 Task: In the Contact  HallElena@nyu.edu, Create email and send with subject: 'Elevate Your Success: Introducing a Transformative Opportunity', and with mail content 'Hello,_x000D_
Welcome to a new era of excellence. Discover the tools and resources that will redefine your industry and set you on a path to greatness._x000D_
Thanks & Regards', attach the document: Contract.pdf and insert image: visitingcard.jpg. Below Thanks & Regards, write snapchat and insert the URL: 'www.snapchat.com'. Mark checkbox to create task to follow up : In 2 business days . Logged in from softage.10@softage.net
Action: Mouse moved to (83, 50)
Screenshot: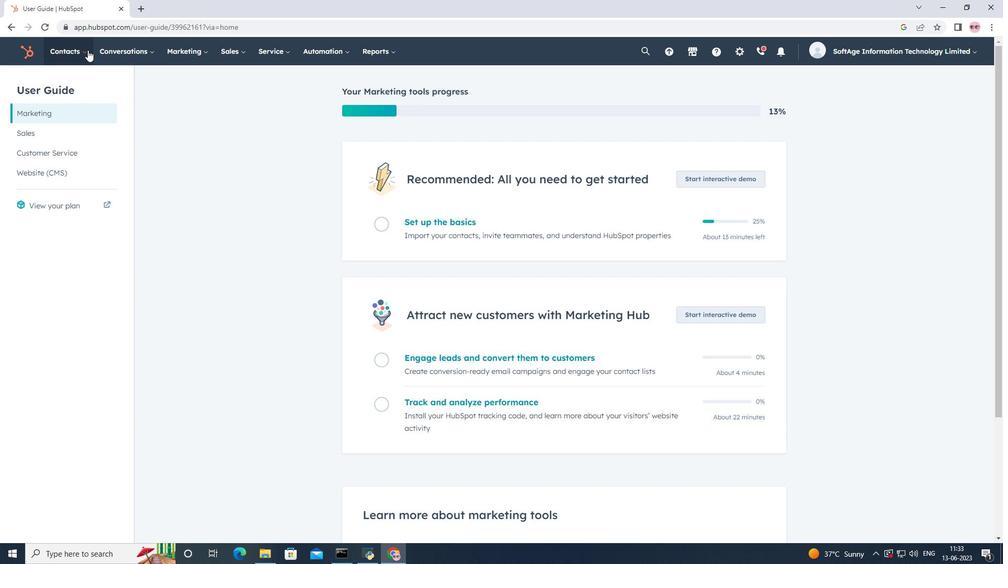 
Action: Mouse pressed left at (83, 50)
Screenshot: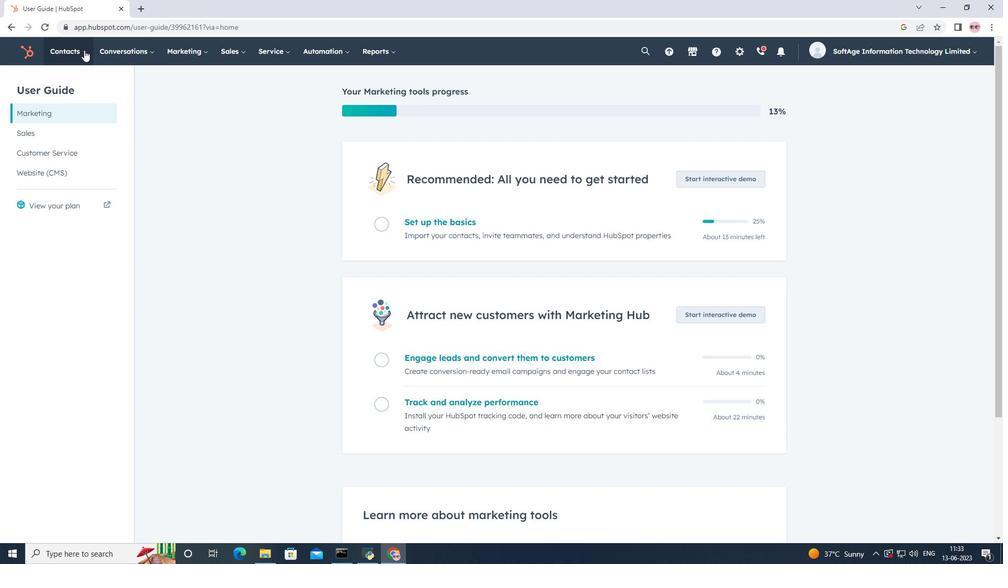 
Action: Mouse moved to (89, 71)
Screenshot: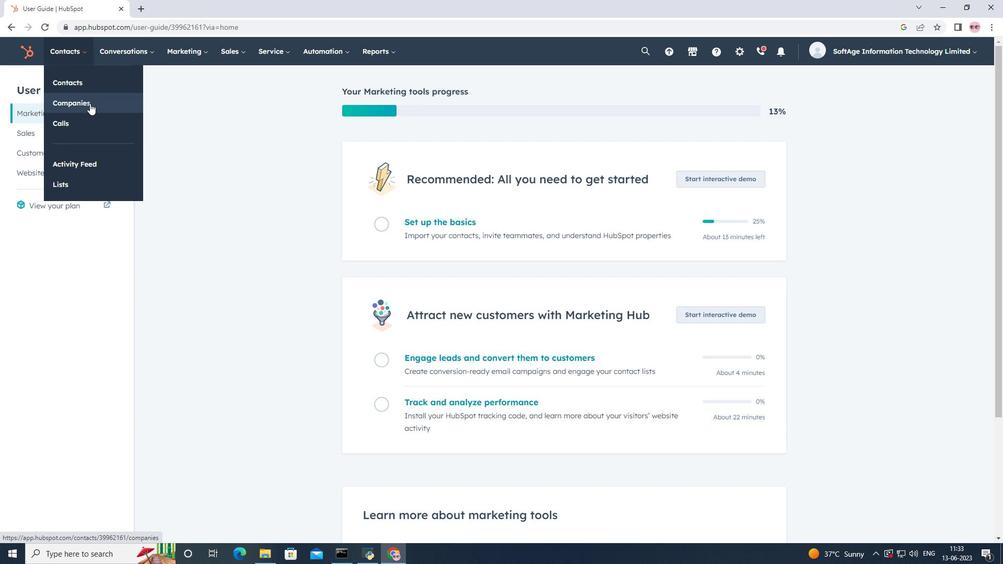 
Action: Mouse pressed left at (89, 71)
Screenshot: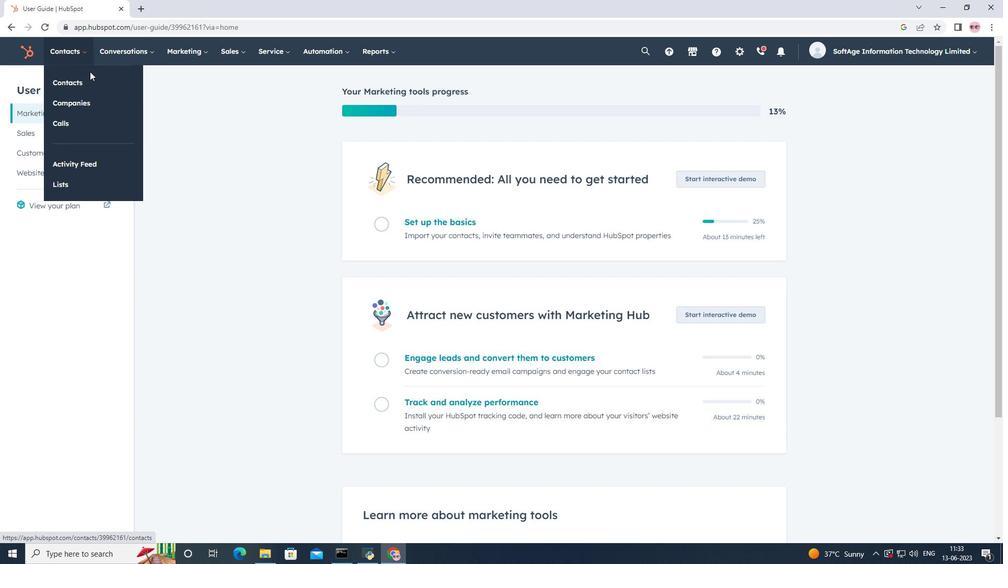 
Action: Mouse moved to (91, 79)
Screenshot: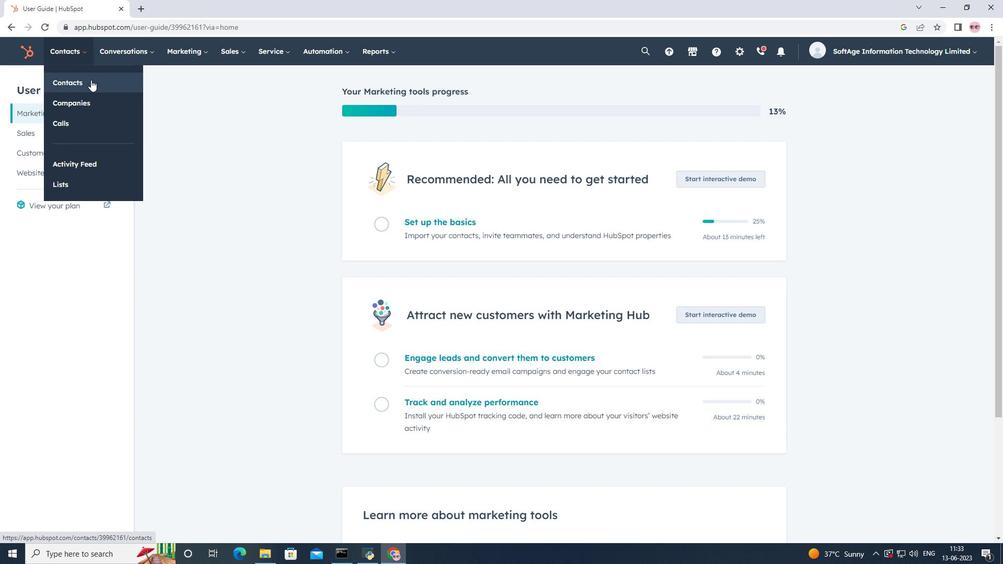 
Action: Mouse pressed left at (91, 79)
Screenshot: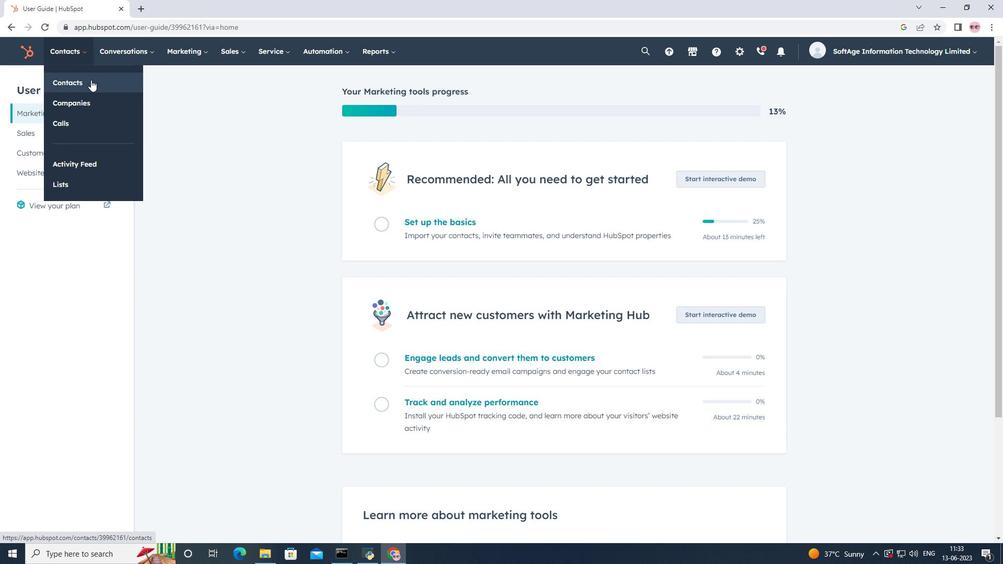 
Action: Mouse moved to (82, 173)
Screenshot: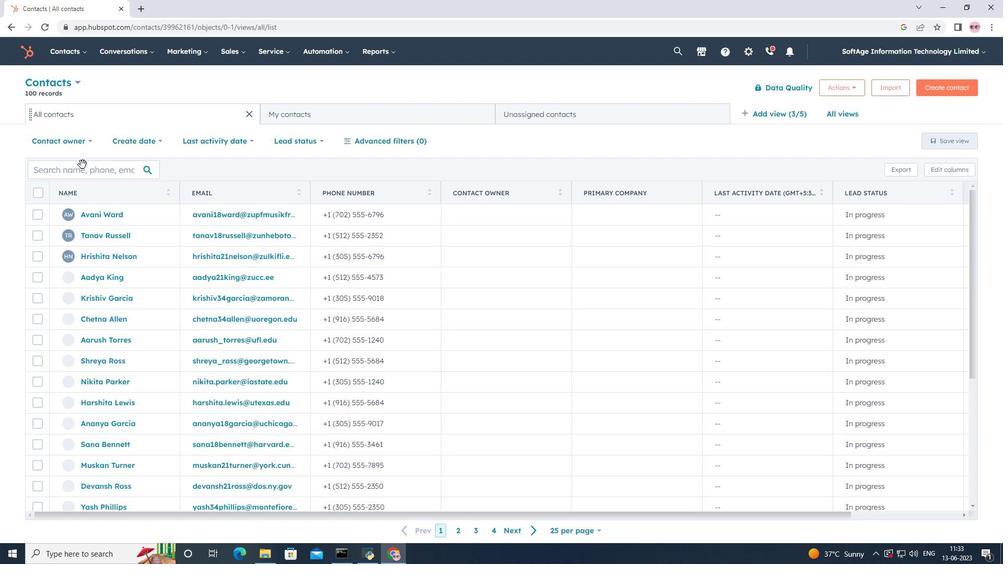 
Action: Mouse pressed left at (82, 173)
Screenshot: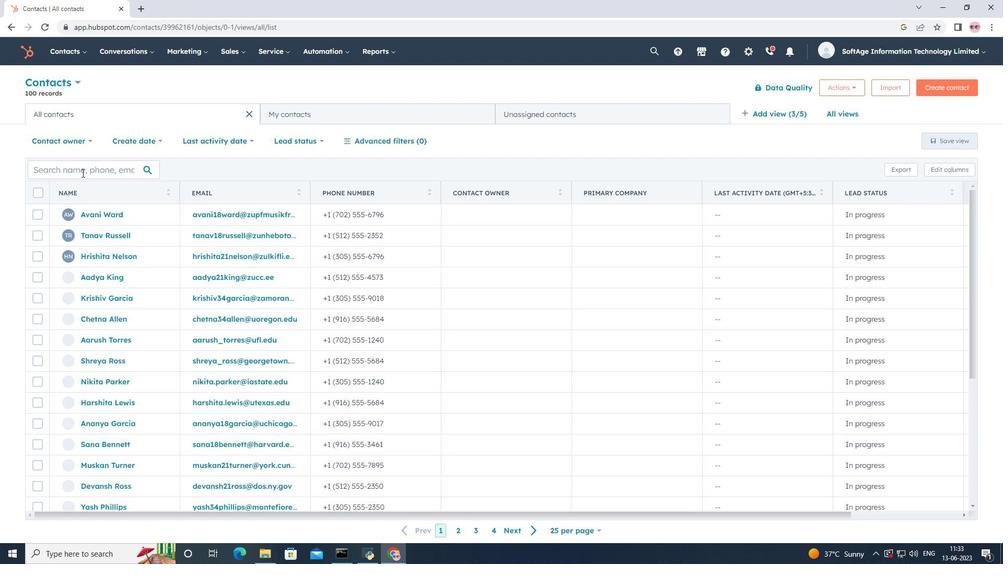 
Action: Key pressed <Key.shift>Hall<Key.shift>Elena<Key.shift>@nyu.edu
Screenshot: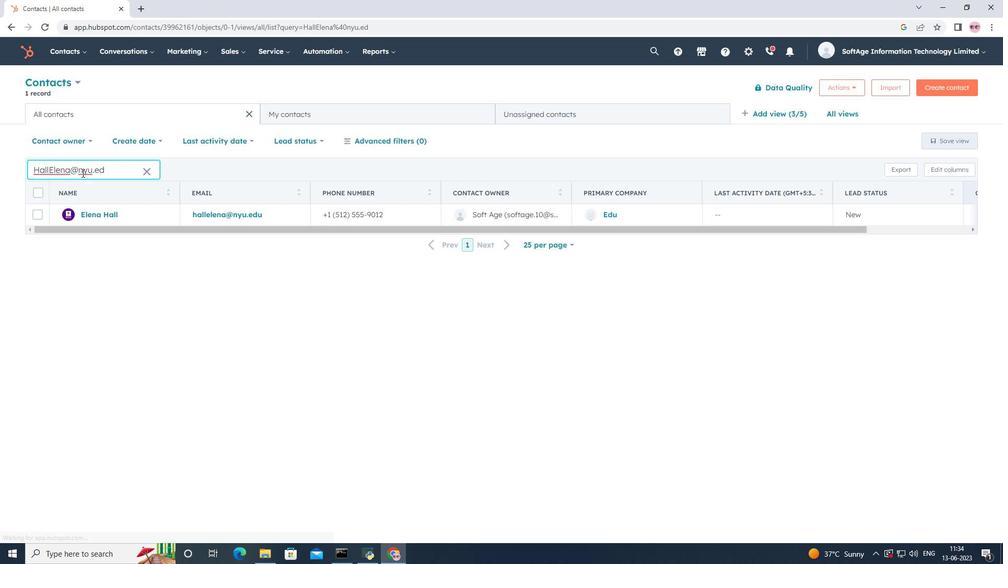 
Action: Mouse moved to (94, 216)
Screenshot: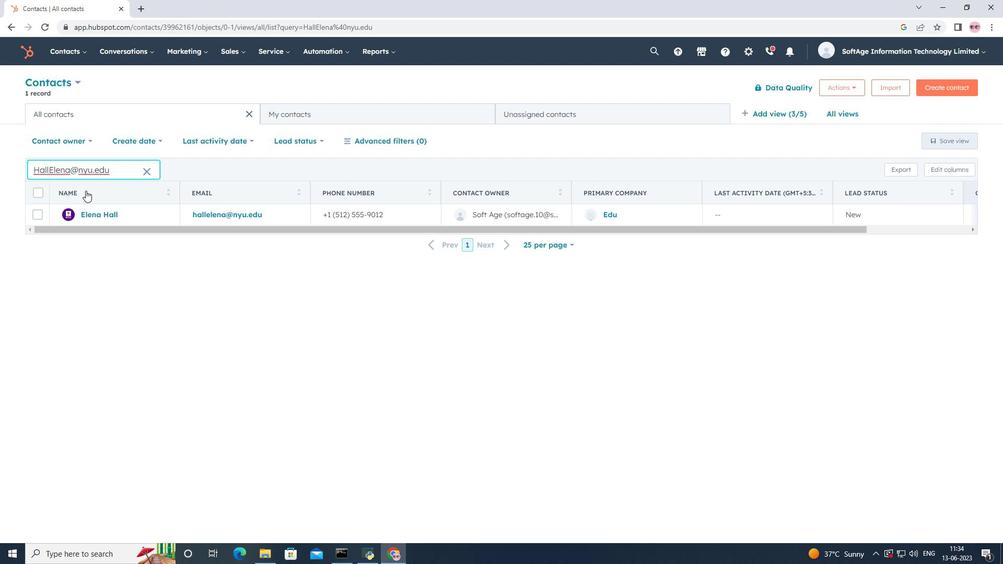 
Action: Mouse pressed left at (94, 216)
Screenshot: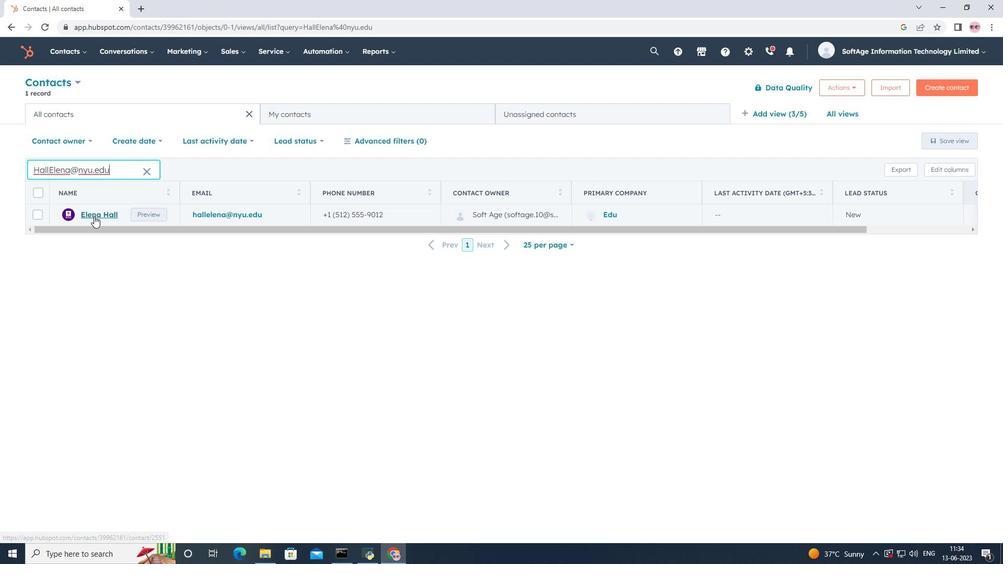
Action: Mouse moved to (316, 236)
Screenshot: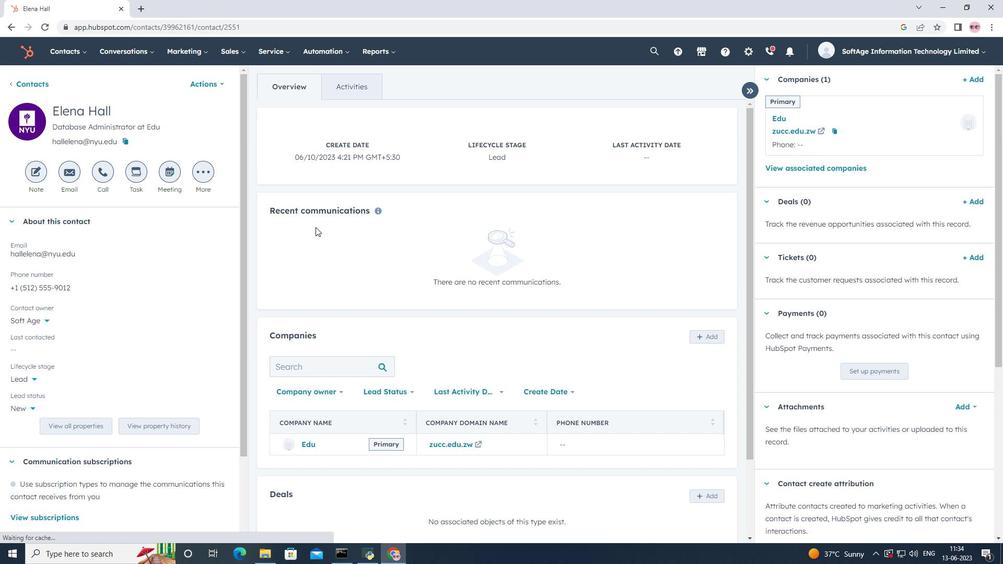 
Action: Mouse scrolled (316, 235) with delta (0, 0)
Screenshot: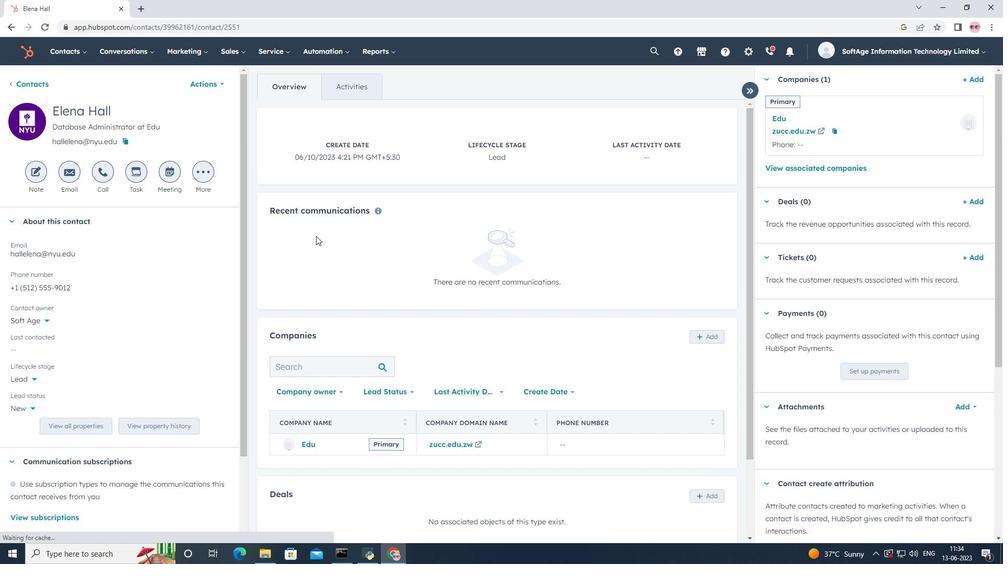 
Action: Mouse scrolled (316, 235) with delta (0, 0)
Screenshot: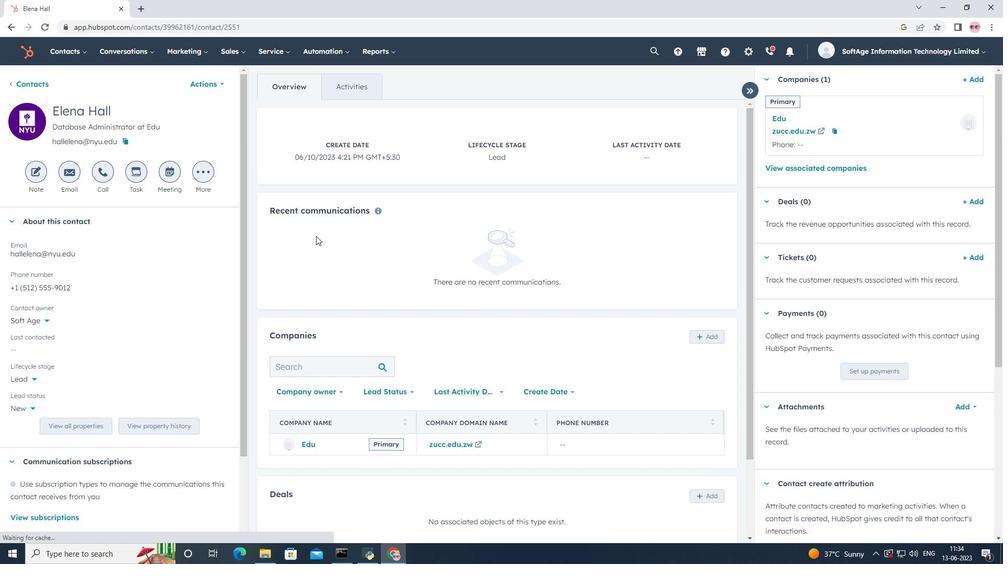 
Action: Mouse scrolled (316, 235) with delta (0, 0)
Screenshot: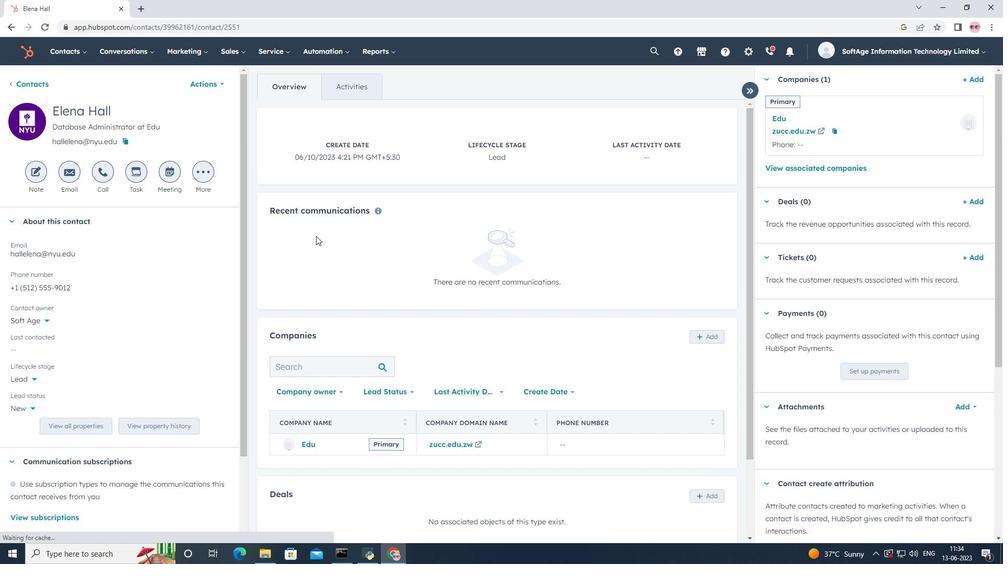 
Action: Mouse moved to (71, 172)
Screenshot: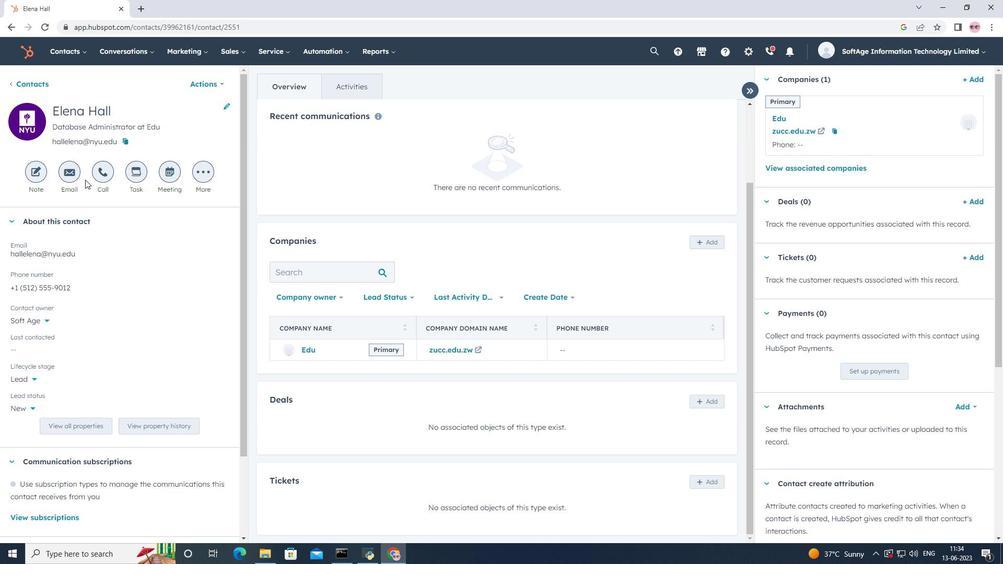 
Action: Mouse pressed left at (71, 172)
Screenshot: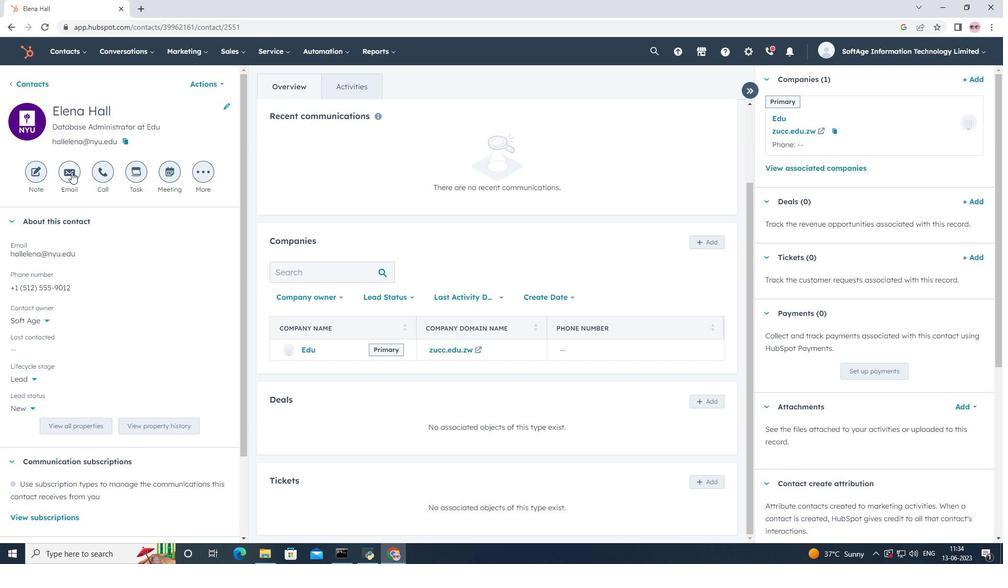 
Action: Mouse moved to (631, 353)
Screenshot: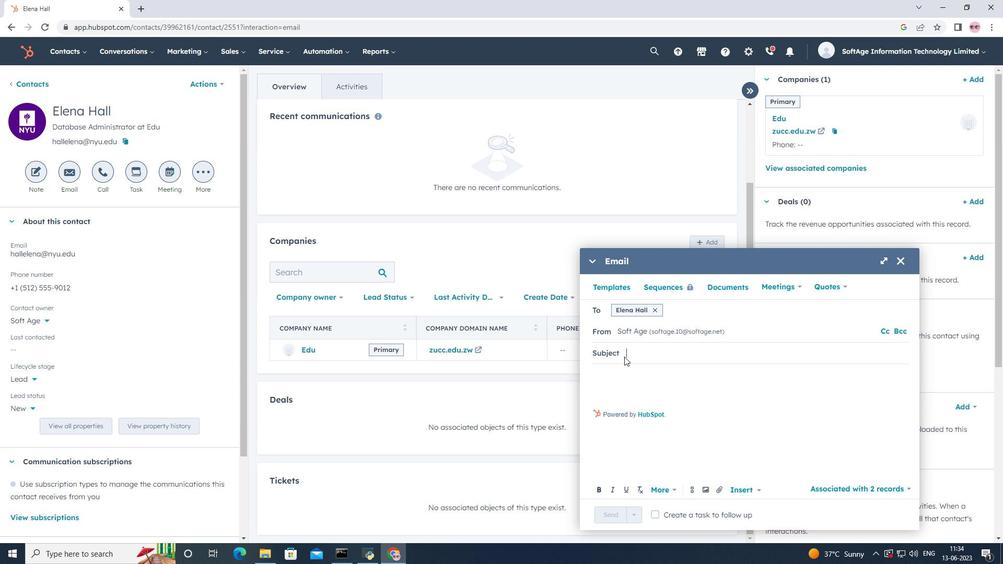 
Action: Mouse pressed left at (631, 353)
Screenshot: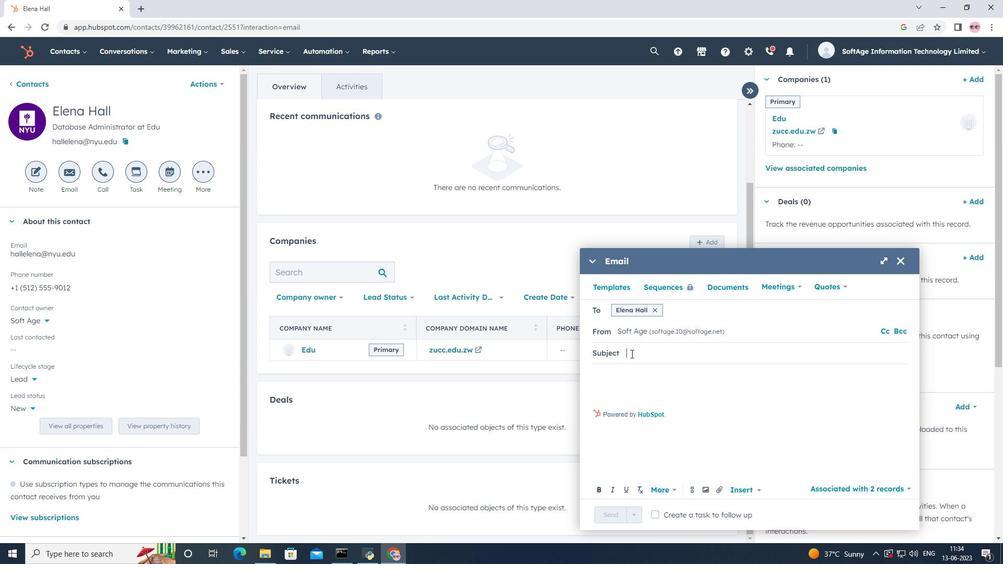 
Action: Mouse moved to (631, 353)
Screenshot: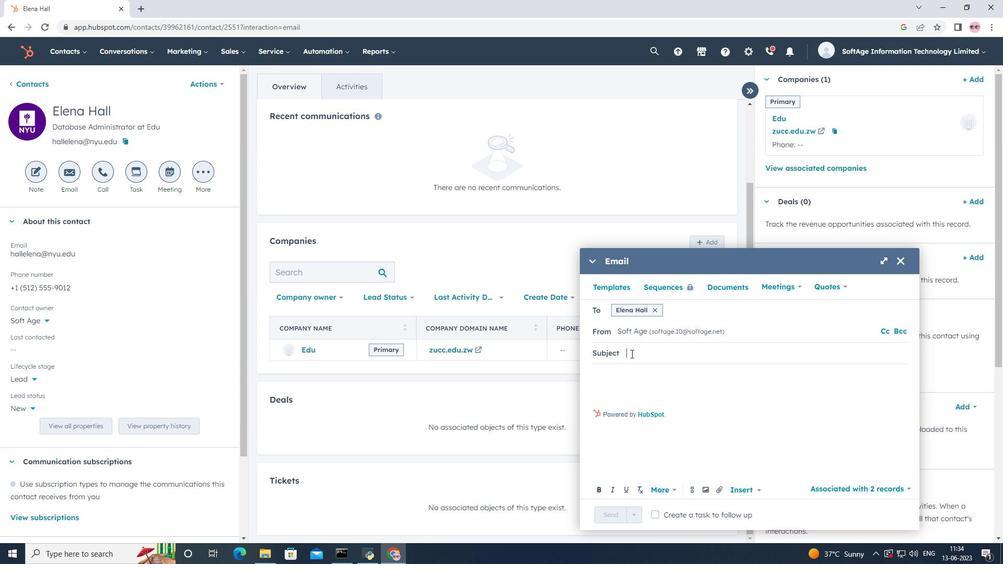 
Action: Key pressed <Key.shift><Key.shift><Key.shift><Key.shift><Key.shift><Key.shift><Key.shift><Key.shift><Key.shift><Key.shift><Key.shift><Key.shift><Key.shift><Key.shift><Key.shift><Key.shift><Key.shift><Key.shift><Key.shift><Key.shift><Key.shift><Key.shift><Key.shift>So<Key.backspace><Key.backspace><Key.shift><Key.shift><Key.shift><Key.shift><Key.shift><Key.shift>Elevate<Key.space><Key.shift>Your<Key.space><Key.shift>Success<Key.space><Key.backspace><Key.shift>:<Key.space><Key.shift>Introducing<Key.space>a<Key.space><Key.shift>Transformative<Key.space><Key.shift>Opportunity
Screenshot: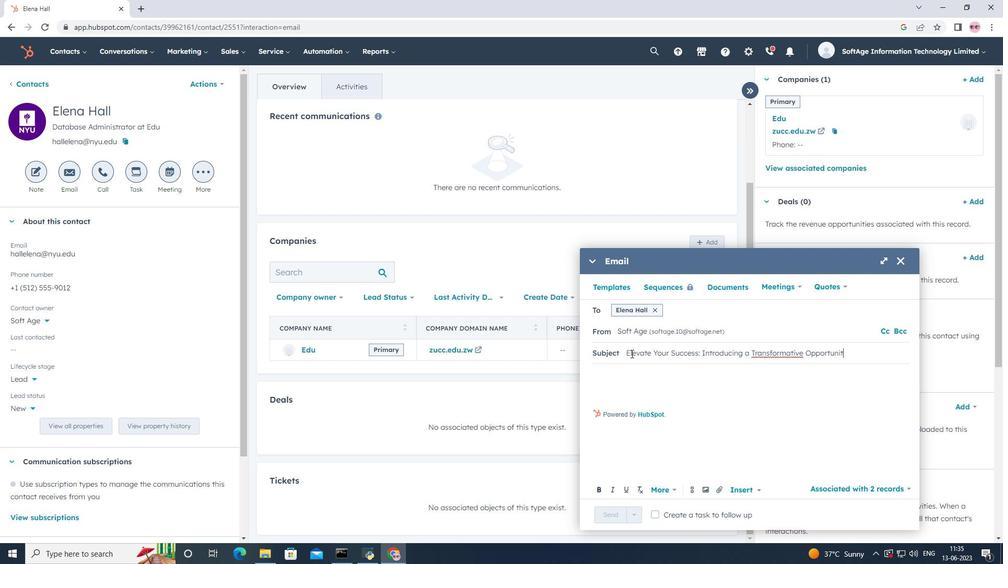 
Action: Mouse moved to (598, 371)
Screenshot: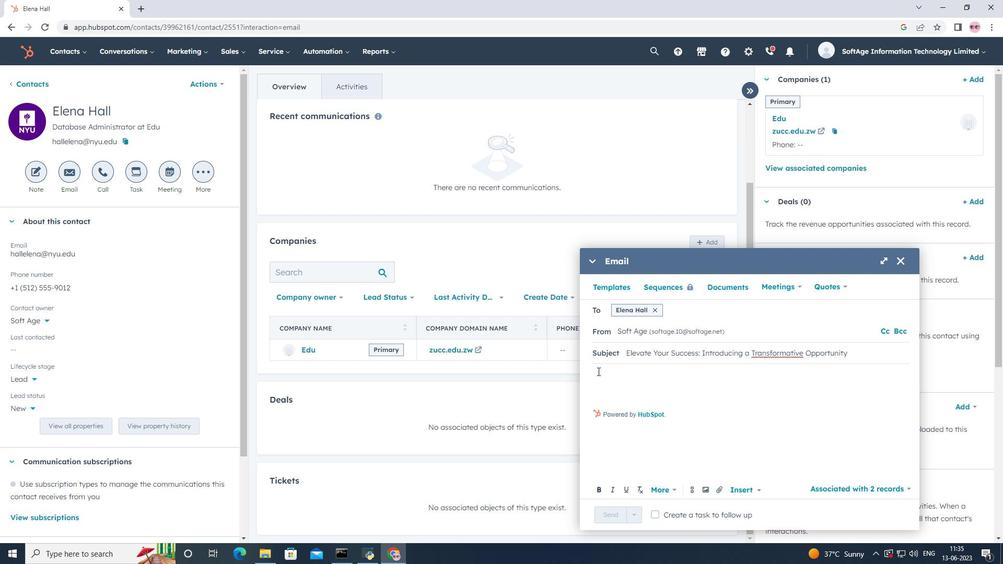 
Action: Mouse pressed left at (598, 371)
Screenshot: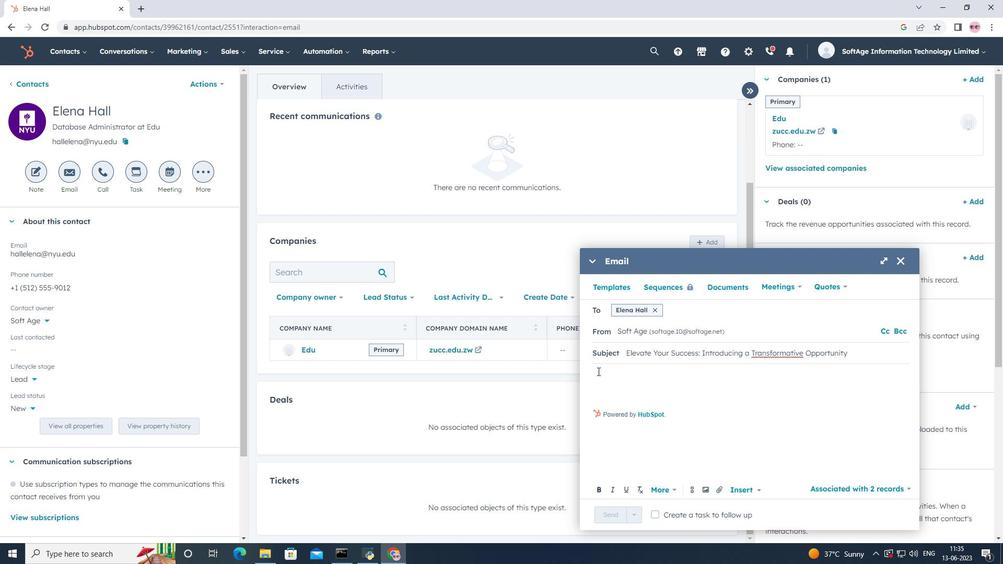 
Action: Key pressed <Key.shift><Key.shift><Key.shift><Key.shift><Key.shift><Key.shift><Key.shift><Key.shift><Key.shift><Key.shift><Key.shift><Key.shift>Hello<Key.space><Key.shift><Key.shift><Key.shift><Key.shift><Key.shift><Key.shift><Key.shift>Wel<Key.backspace><Key.backspace><Key.backspace><Key.enter><Key.shift><Key.shift><Key.shift>Well<Key.backspace>come<Key.space>to<Key.space>a<Key.space>new<Key.space>era<Key.space>of<Key.space>excellence<Key.space><Key.backspace>.<Key.space><Key.shift>Discover<Key.space>the<Key.space>tools<Key.space>and<Key.space>resources<Key.space>that<Key.space>will<Key.space>redefine<Key.space>your<Key.space>industry<Key.space>and<Key.space>set<Key.space>you<Key.space>on<Key.space>a<Key.space>path<Key.space>to<Key.space>greatness.<Key.enter><Key.shift>Thanks<Key.space><Key.shift><Key.shift><Key.shift><Key.shift><Key.shift><Key.shift><Key.shift>&<Key.space><Key.shift><Key.shift><Key.shift><Key.shift><Key.shift><Key.shift>Regards
Screenshot: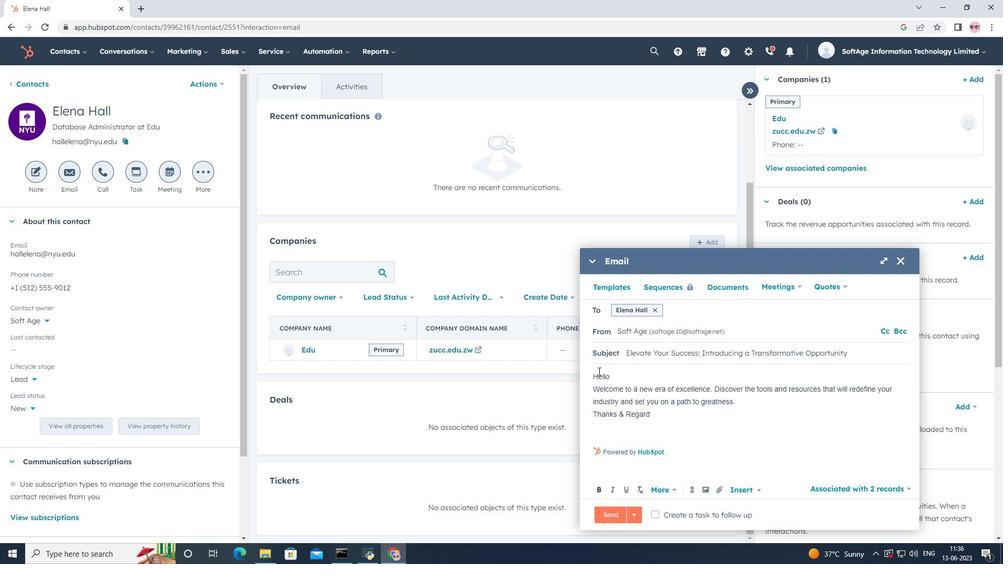 
Action: Mouse moved to (718, 493)
Screenshot: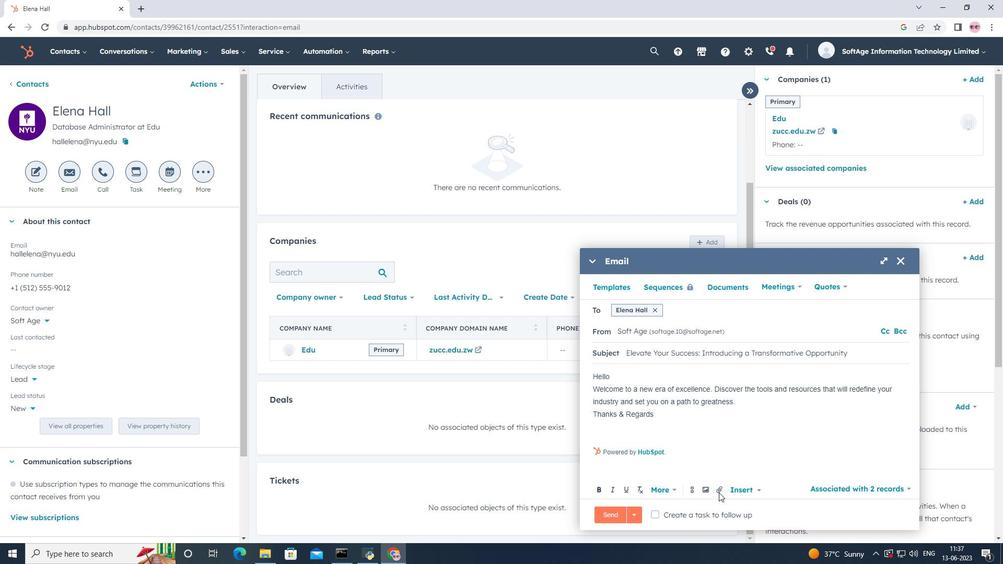 
Action: Mouse pressed left at (718, 493)
Screenshot: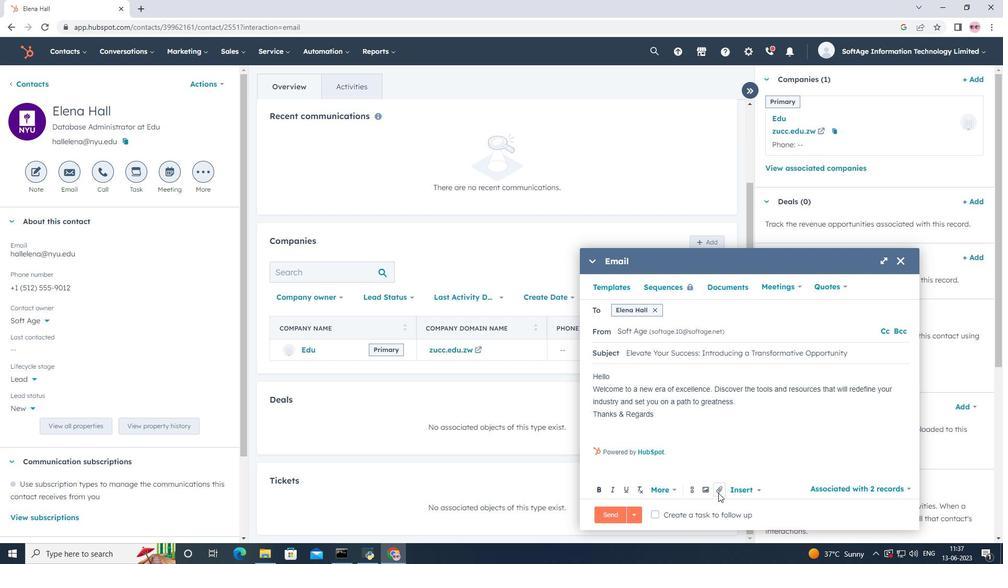
Action: Mouse moved to (729, 461)
Screenshot: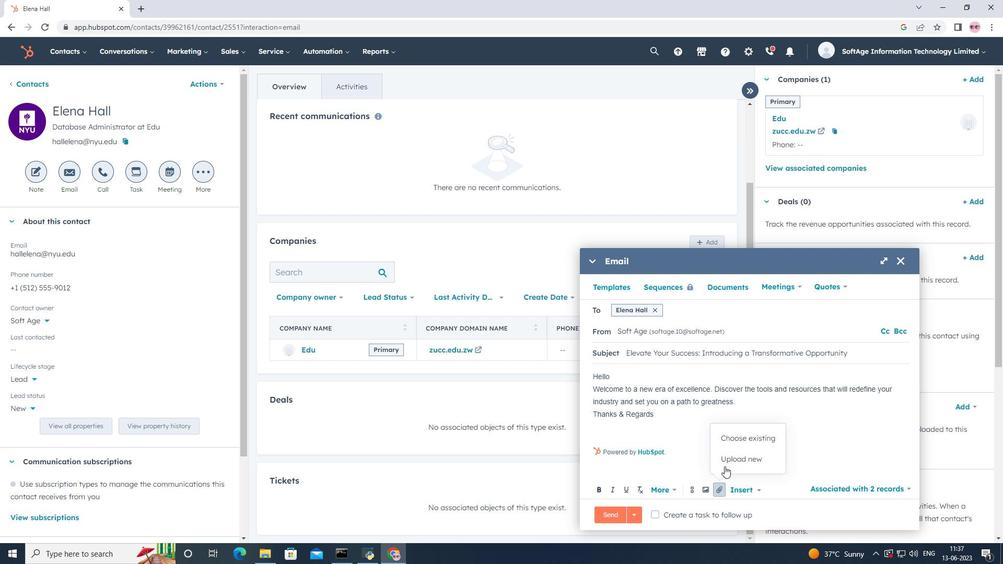 
Action: Mouse pressed left at (729, 461)
Screenshot: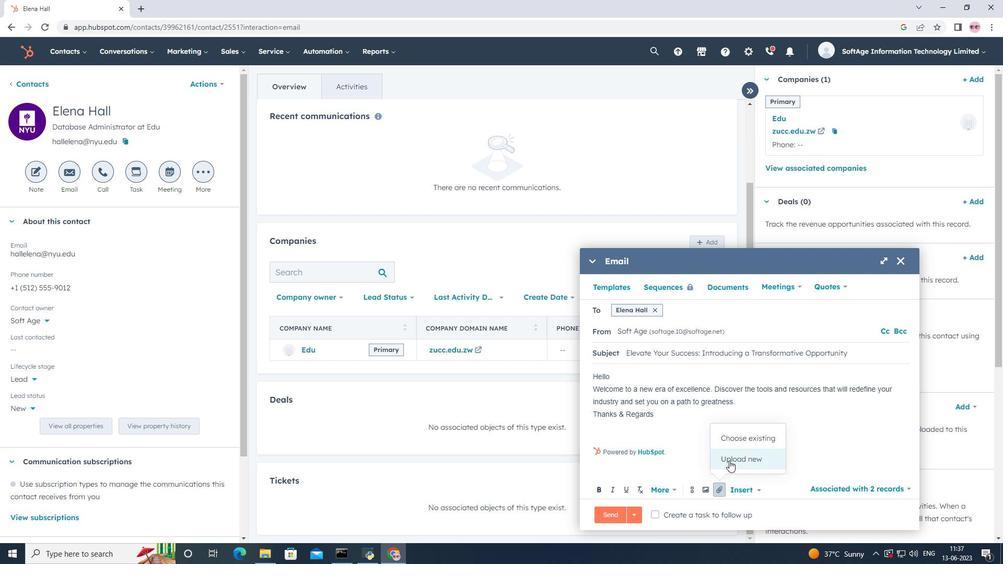 
Action: Mouse moved to (39, 128)
Screenshot: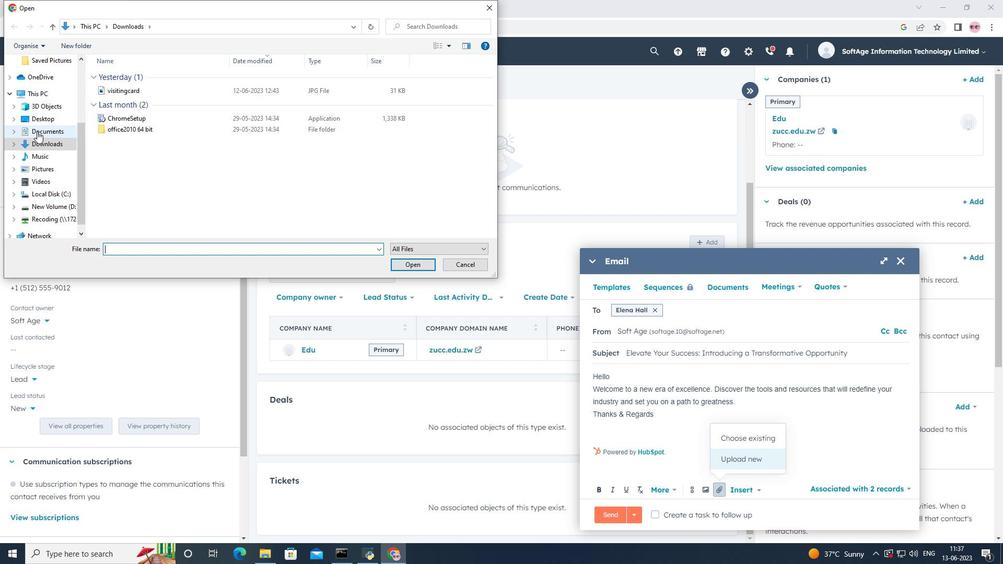 
Action: Mouse pressed left at (39, 128)
Screenshot: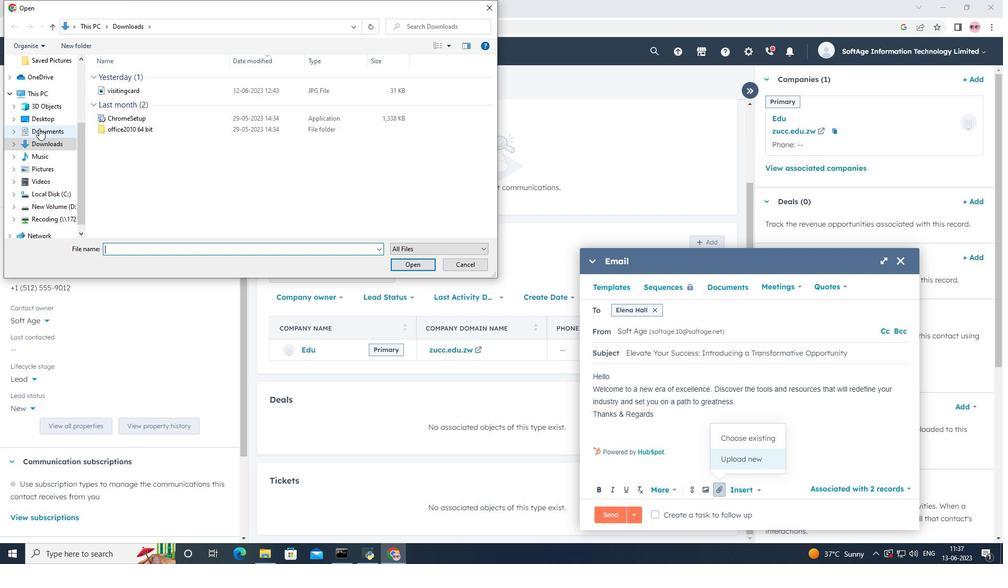
Action: Mouse moved to (136, 98)
Screenshot: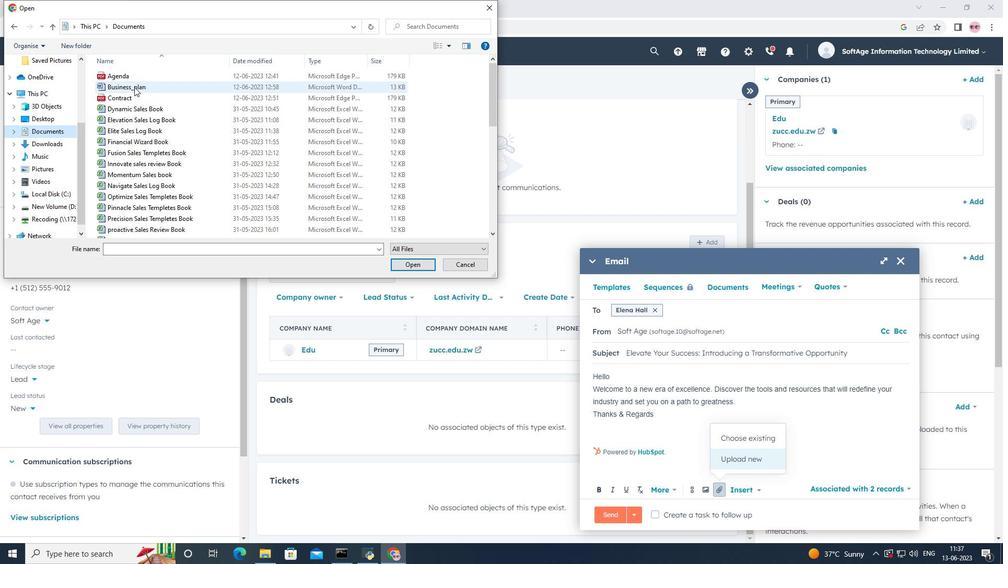
Action: Mouse scrolled (136, 97) with delta (0, 0)
Screenshot: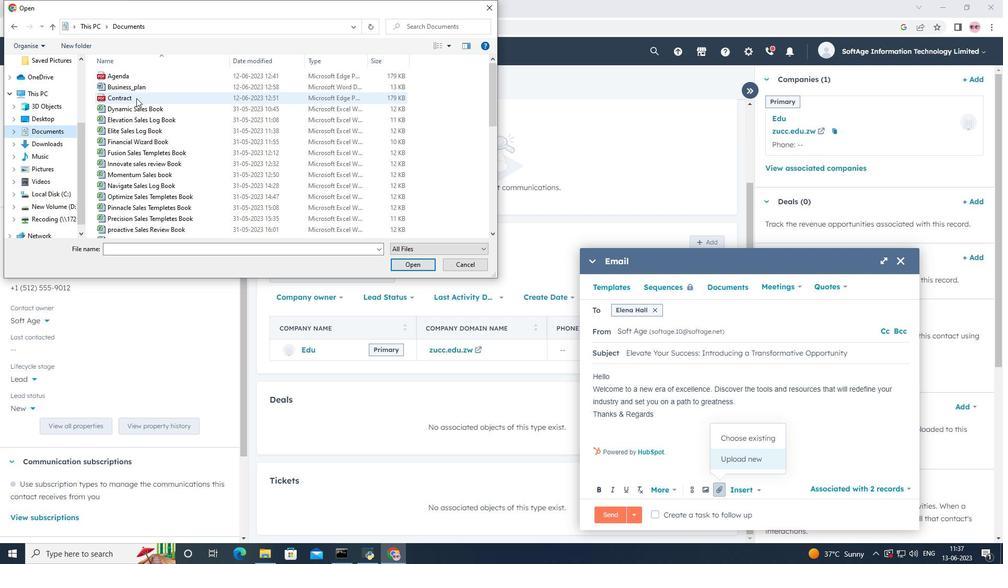 
Action: Mouse scrolled (136, 98) with delta (0, 0)
Screenshot: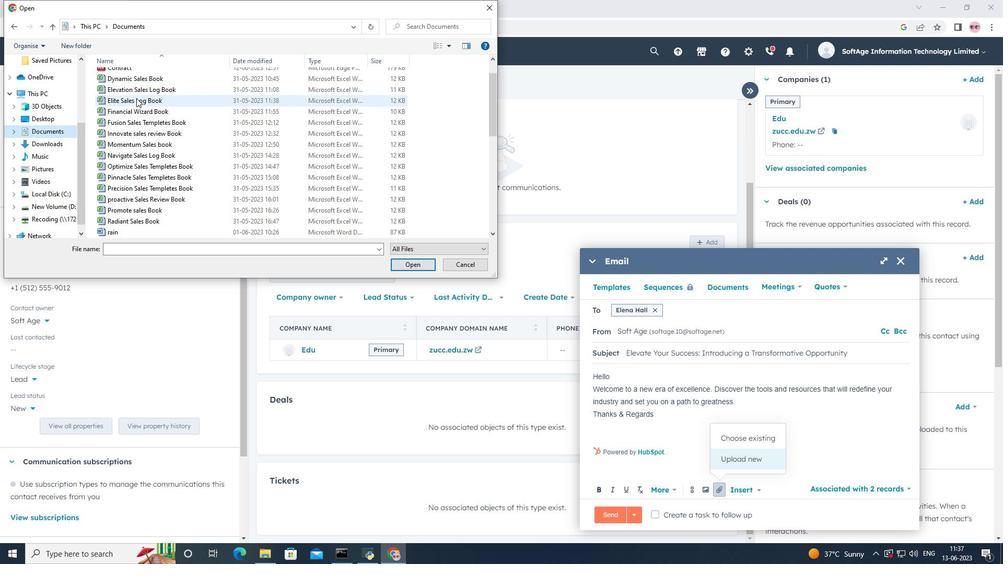 
Action: Mouse scrolled (136, 98) with delta (0, 0)
Screenshot: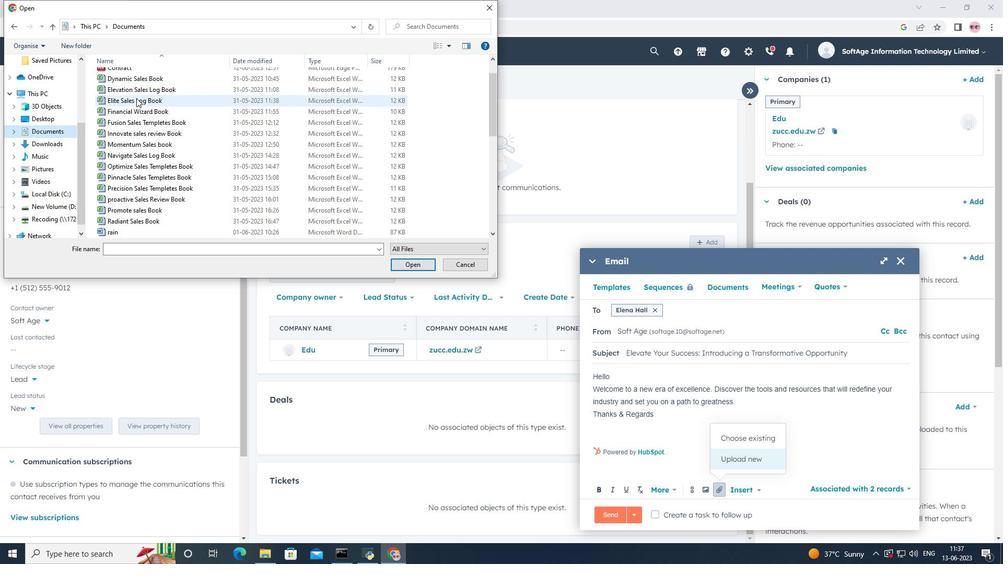 
Action: Mouse scrolled (136, 98) with delta (0, 0)
Screenshot: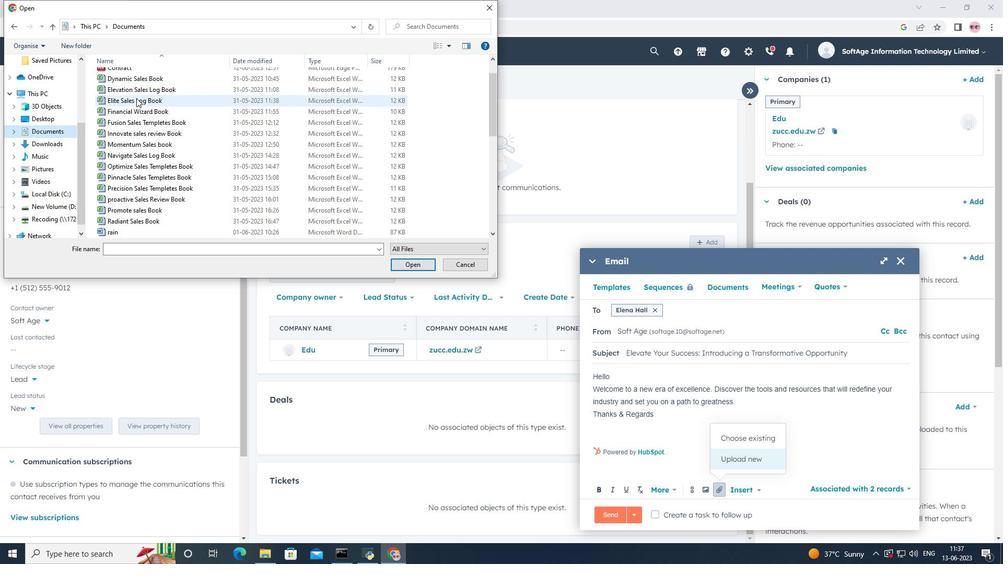 
Action: Mouse scrolled (136, 98) with delta (0, 0)
Screenshot: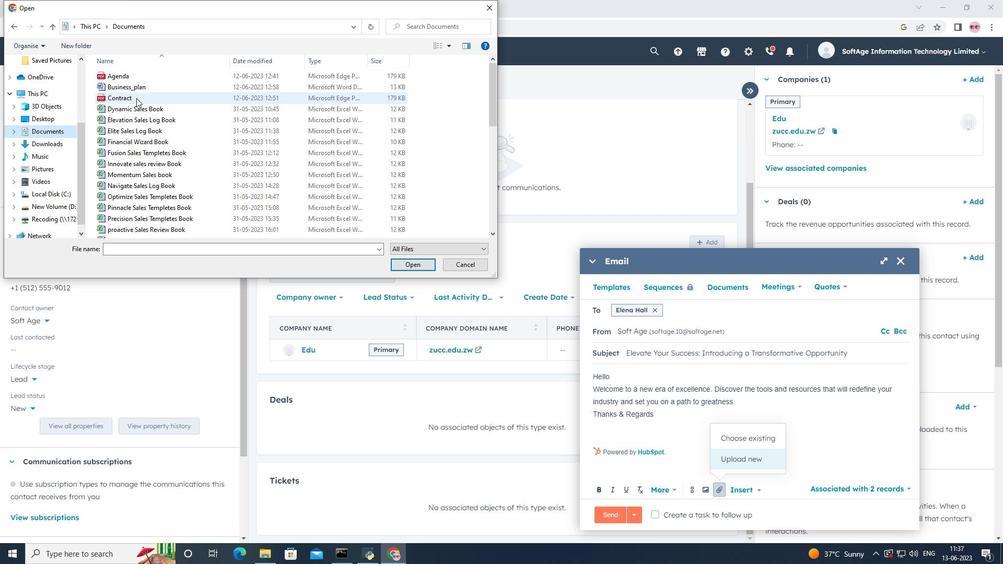 
Action: Mouse pressed left at (136, 98)
Screenshot: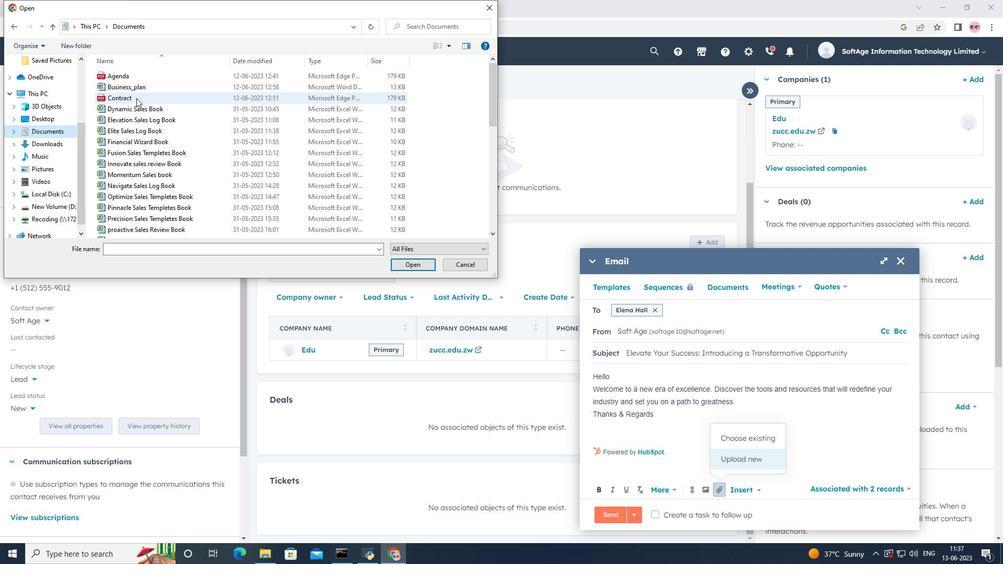 
Action: Mouse pressed left at (136, 98)
Screenshot: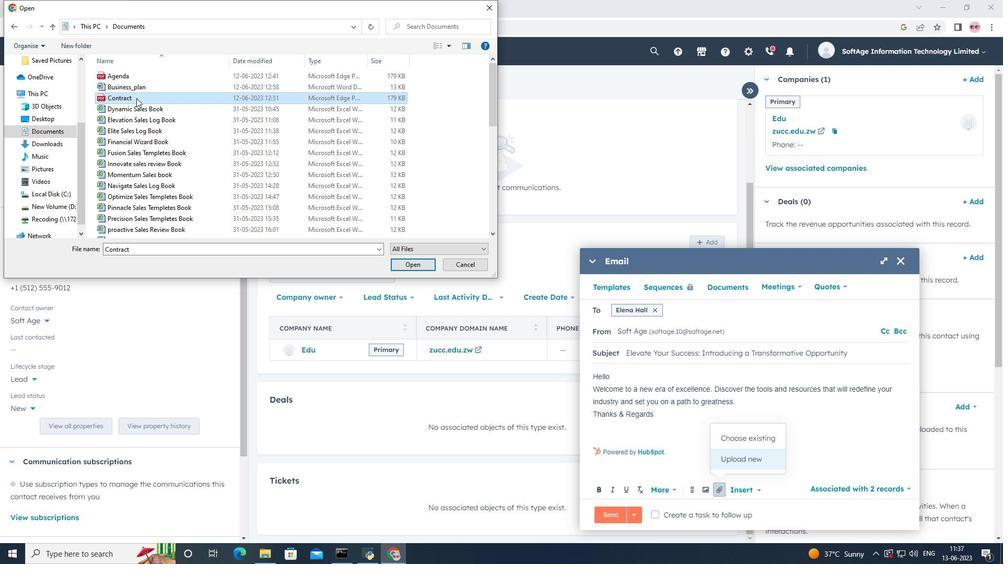
Action: Mouse moved to (399, 266)
Screenshot: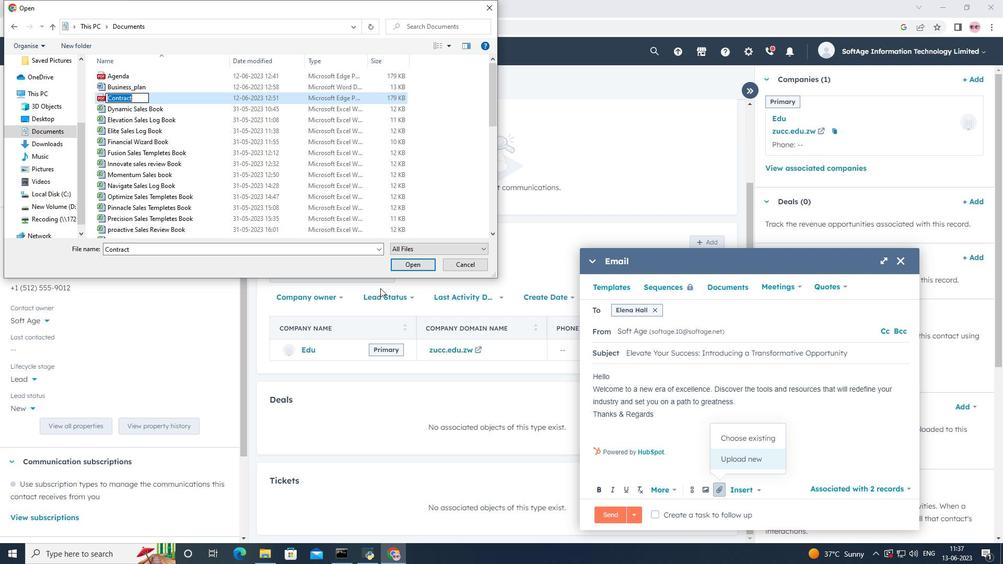 
Action: Mouse pressed left at (399, 266)
Screenshot: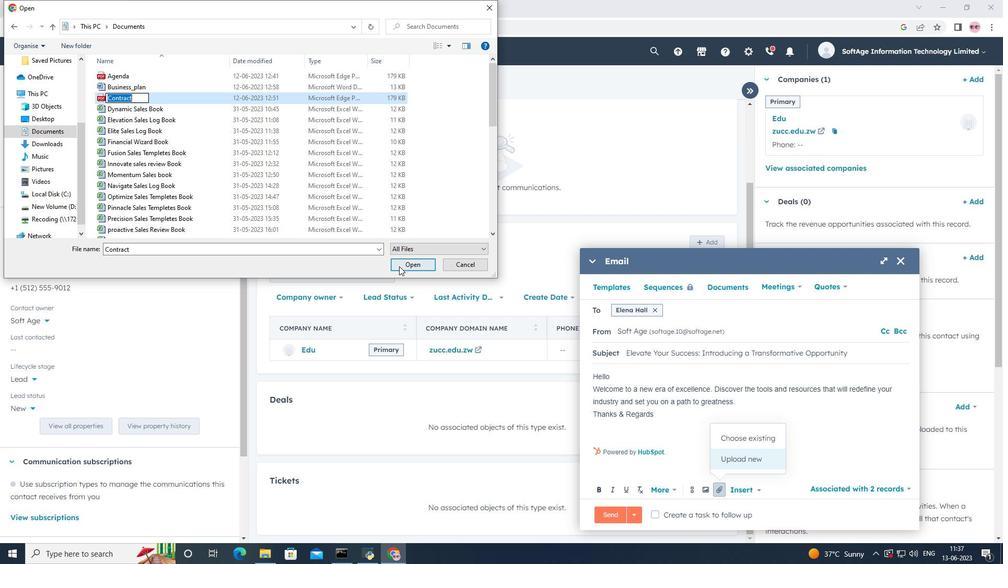 
Action: Mouse pressed left at (399, 266)
Screenshot: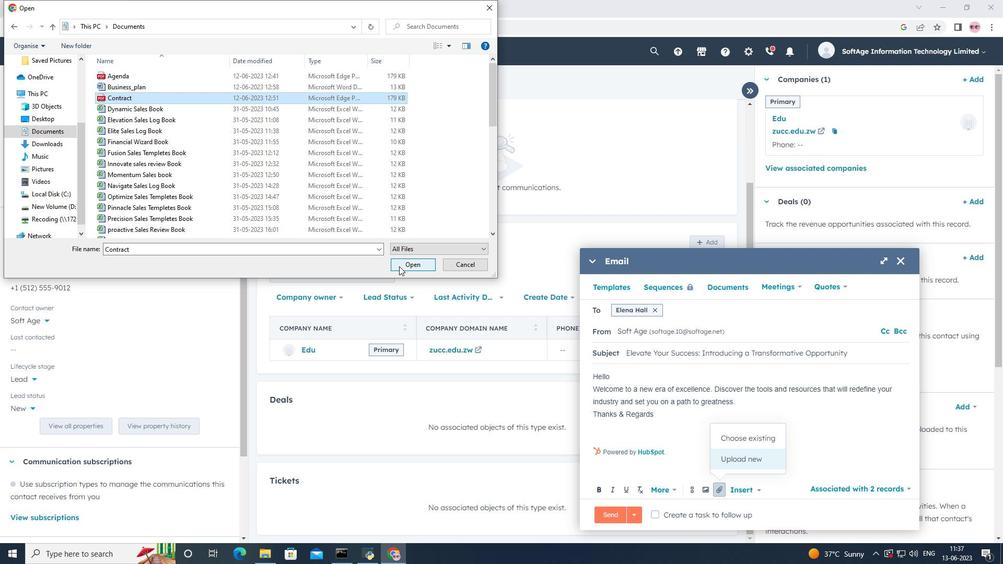 
Action: Mouse moved to (707, 459)
Screenshot: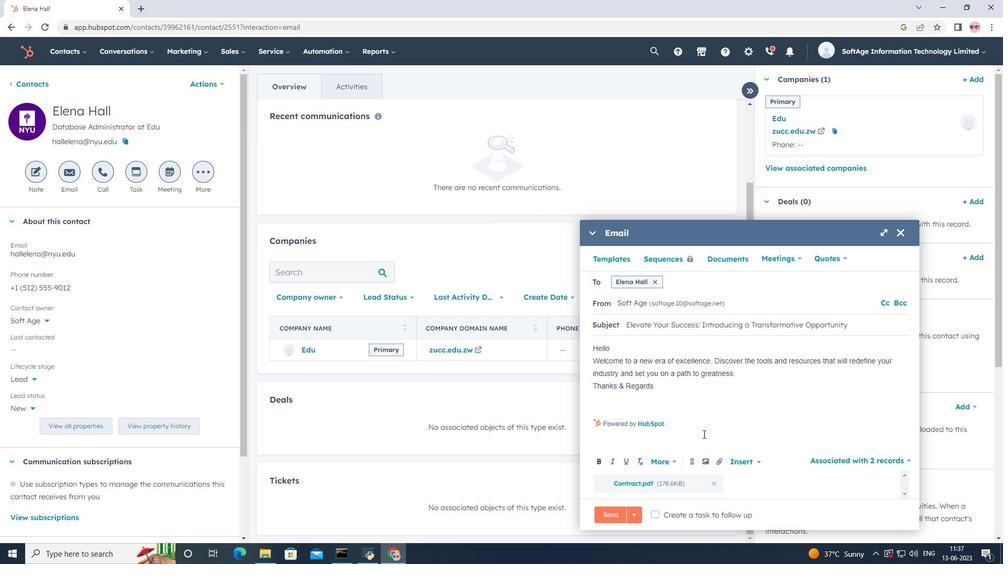 
Action: Mouse pressed left at (707, 459)
Screenshot: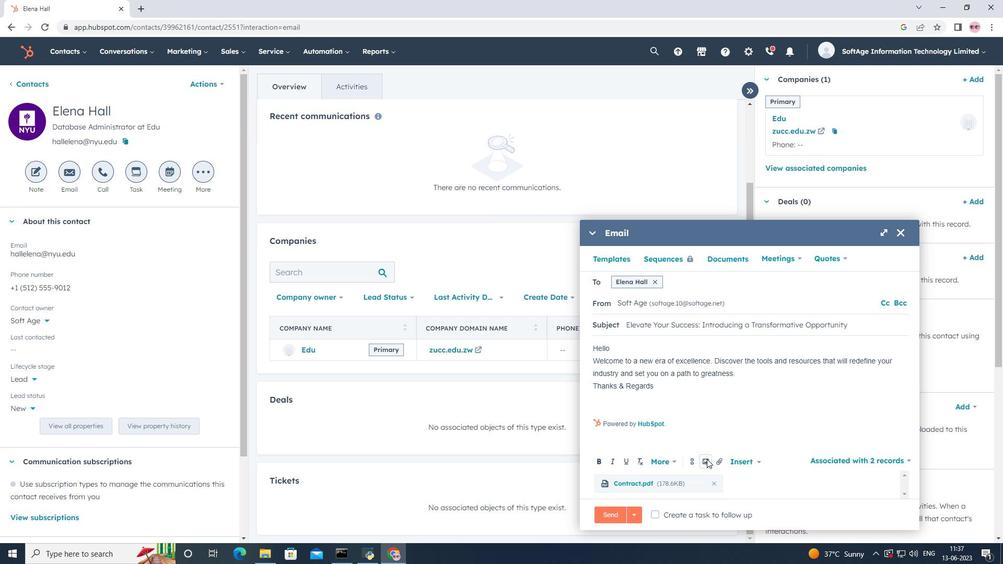
Action: Mouse moved to (703, 428)
Screenshot: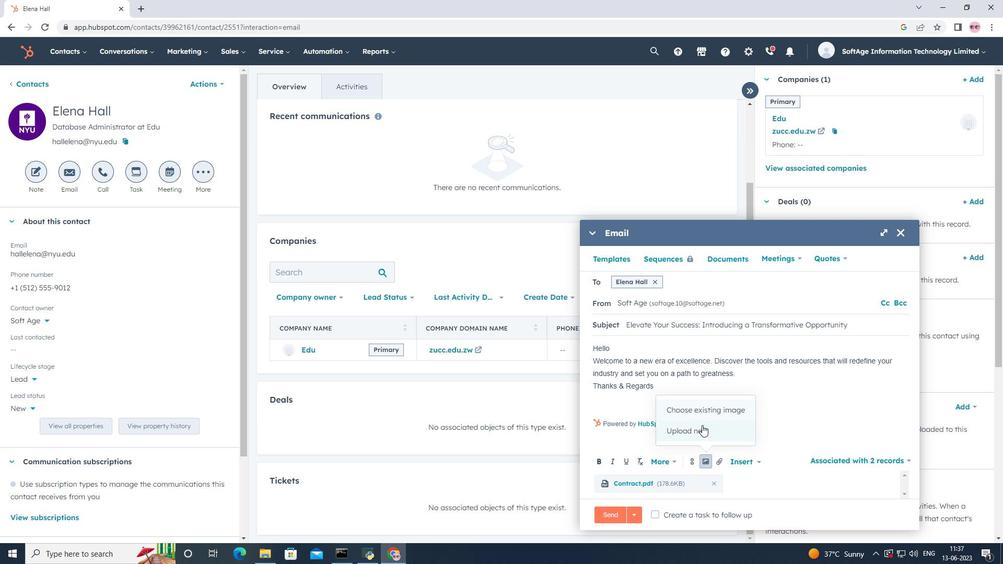 
Action: Mouse pressed left at (703, 428)
Screenshot: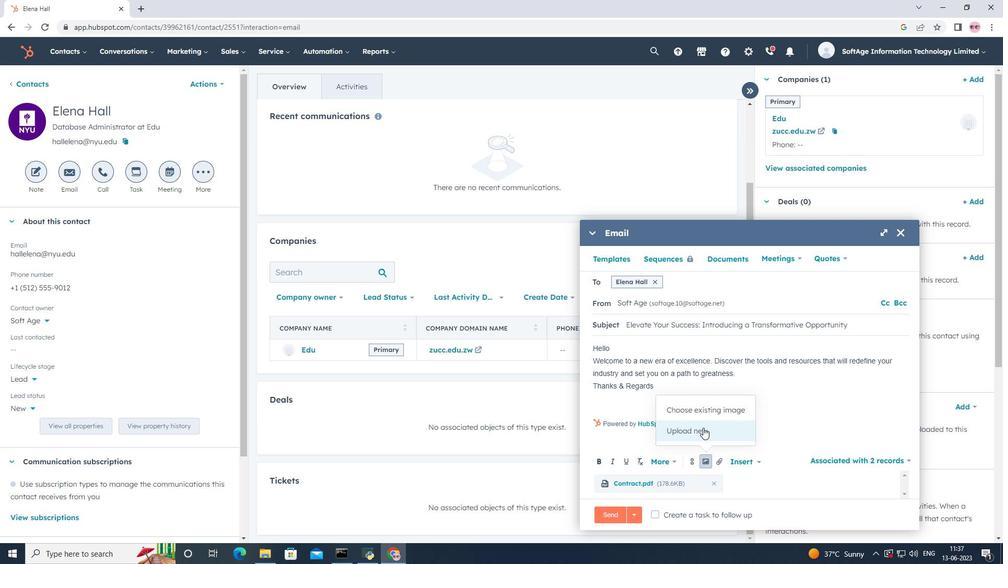 
Action: Mouse moved to (54, 142)
Screenshot: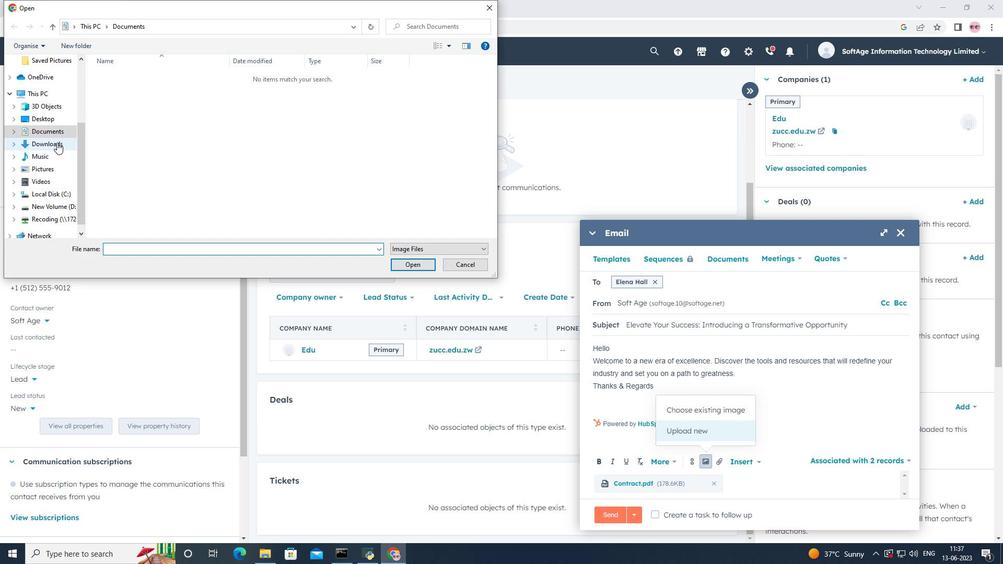 
Action: Mouse pressed left at (54, 142)
Screenshot: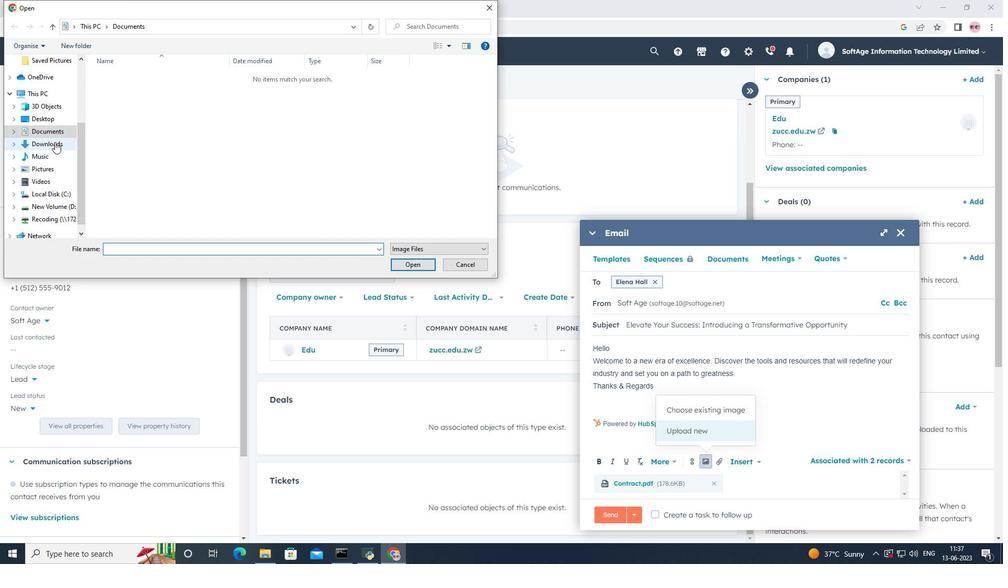 
Action: Mouse moved to (121, 94)
Screenshot: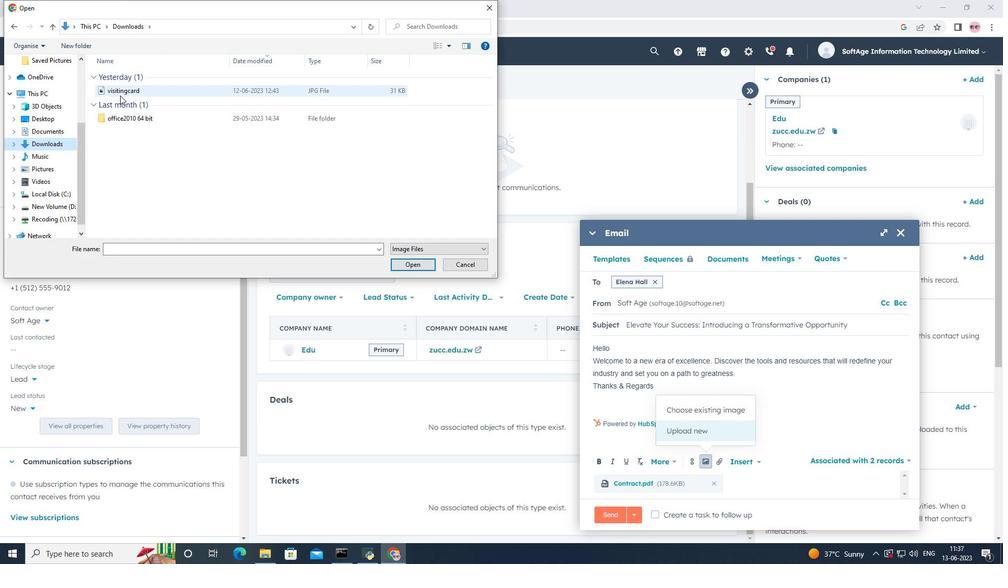 
Action: Mouse pressed left at (121, 94)
Screenshot: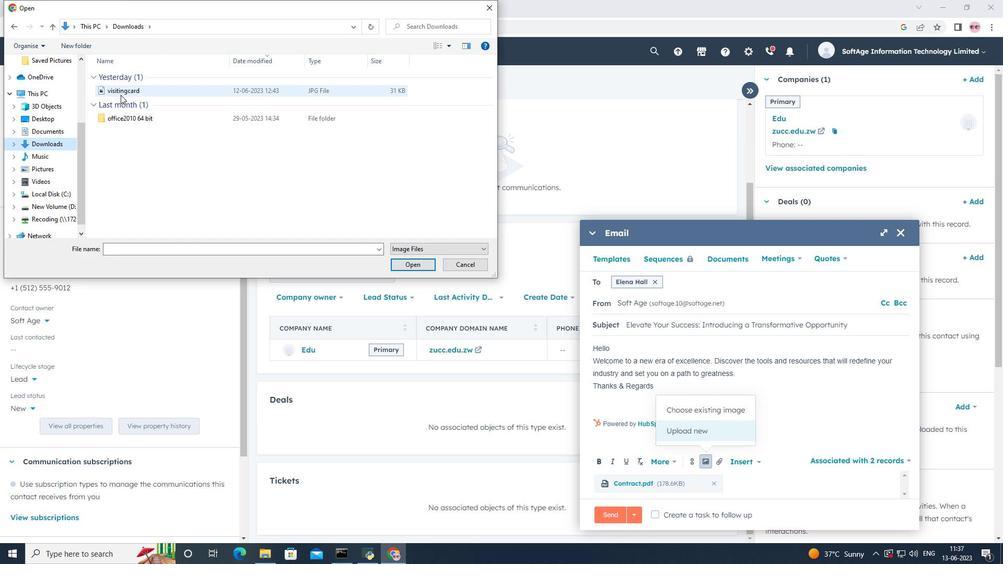 
Action: Mouse moved to (408, 261)
Screenshot: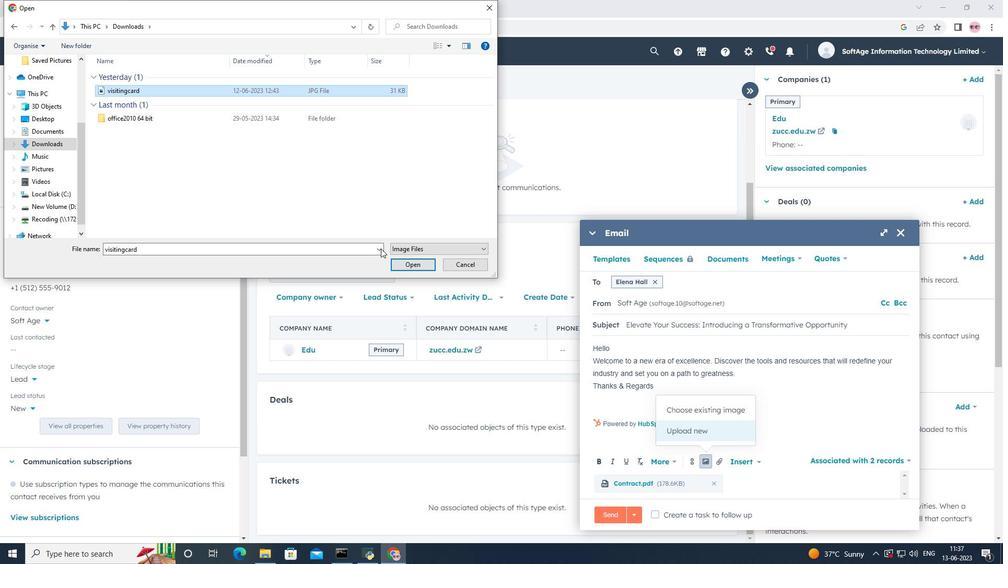 
Action: Mouse pressed left at (408, 261)
Screenshot: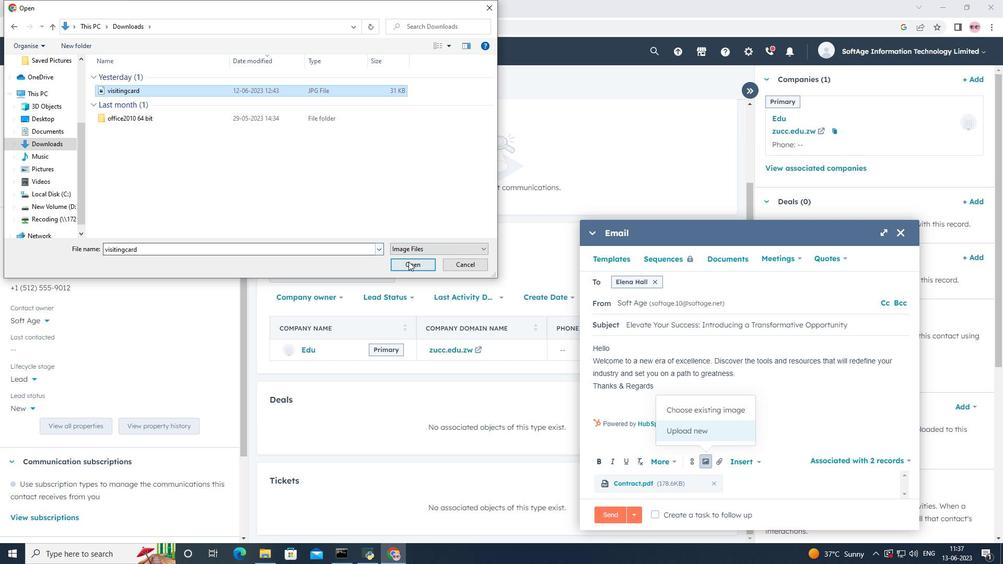 
Action: Mouse moved to (653, 293)
Screenshot: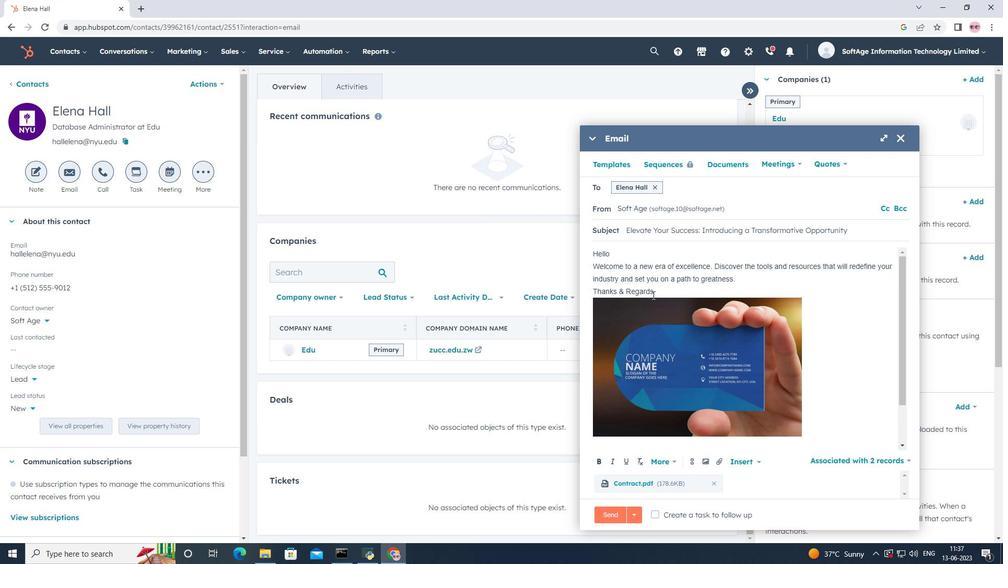 
Action: Mouse pressed left at (653, 293)
Screenshot: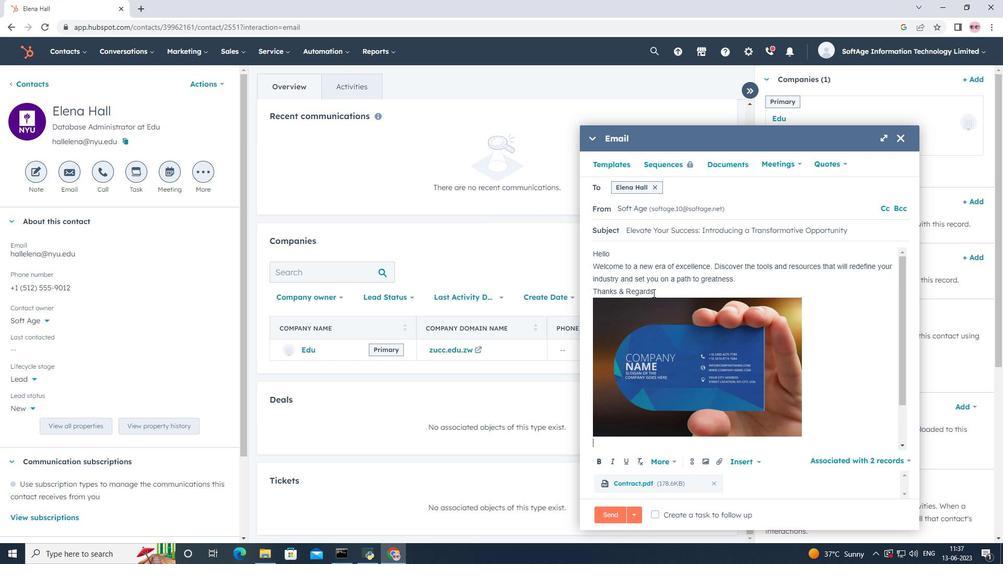 
Action: Key pressed <Key.enter>
Screenshot: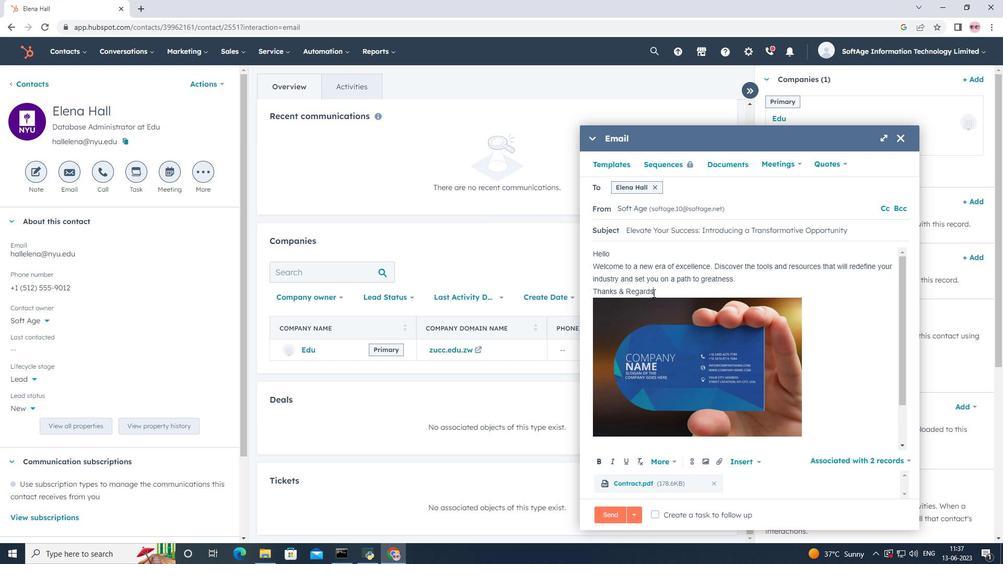 
Action: Mouse moved to (696, 467)
Screenshot: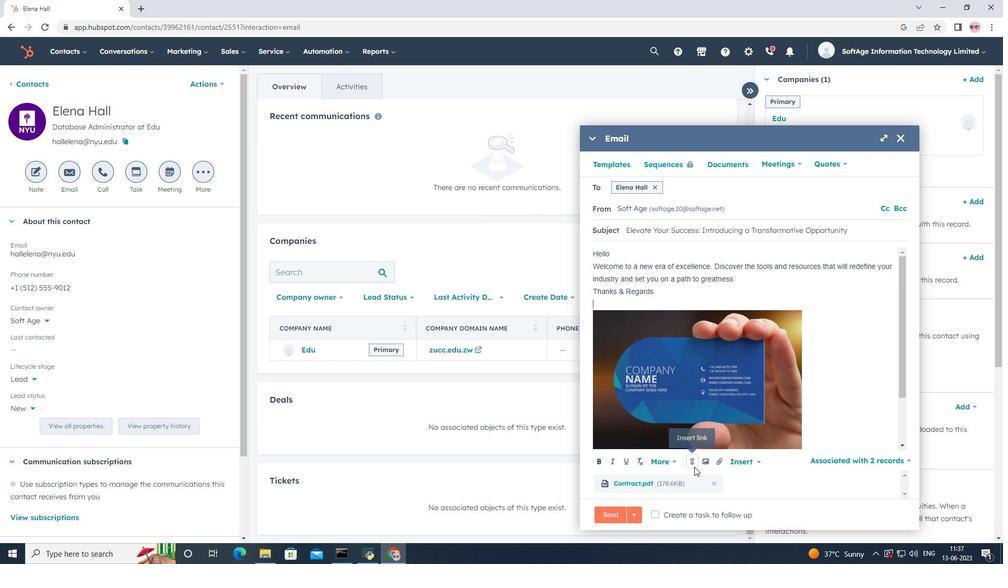 
Action: Mouse pressed left at (696, 467)
Screenshot: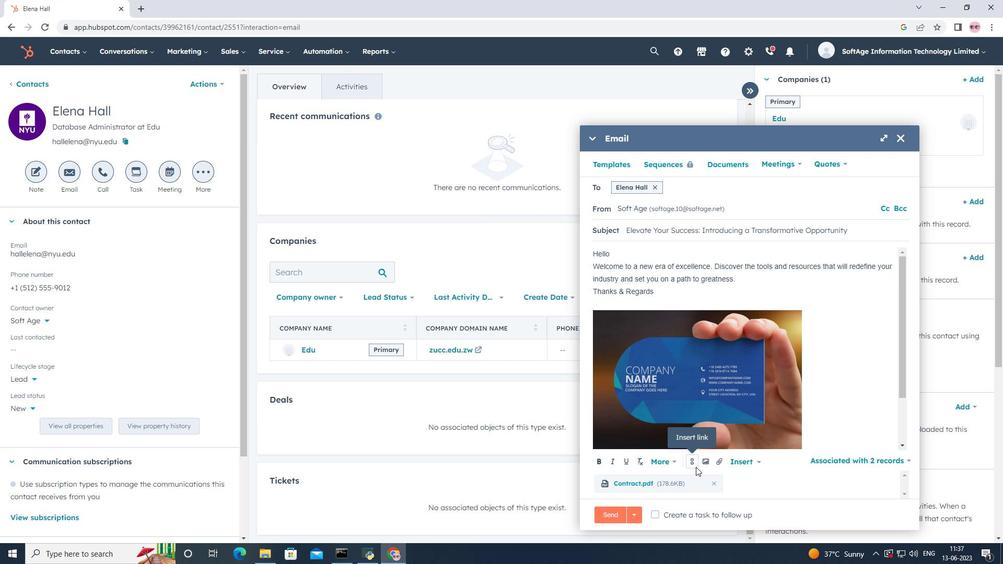 
Action: Mouse moved to (604, 300)
Screenshot: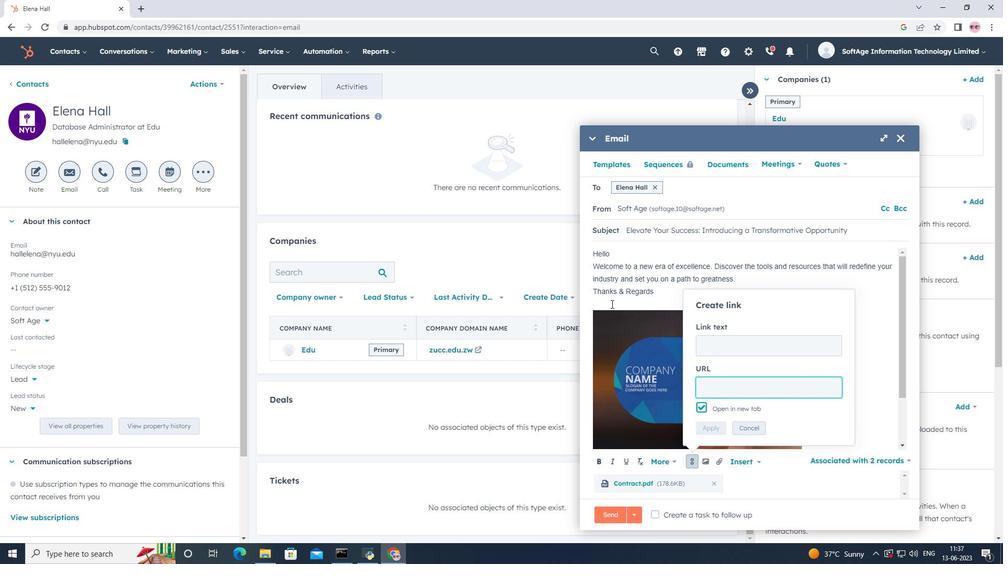 
Action: Mouse pressed left at (604, 300)
Screenshot: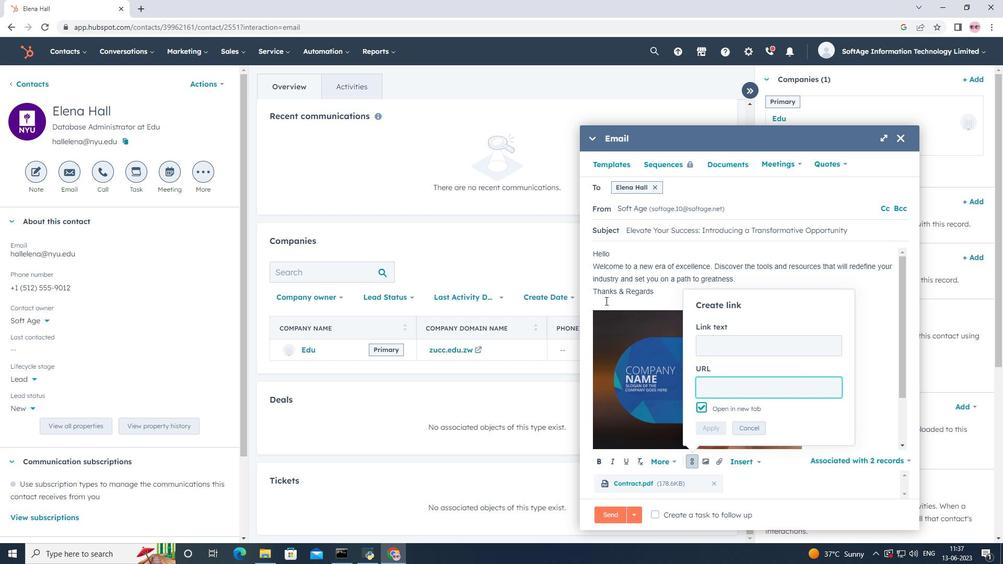 
Action: Key pressed <Key.shift><Key.shift><Key.shift><Key.shift><Key.shift><Key.shift><Key.shift><Key.shift><Key.shift><Key.shift><Key.shift><Key.shift><Key.shift><Key.shift><Key.shift><Key.shift><Key.shift><Key.shift><Key.shift><Key.shift><Key.shift><Key.shift><Key.shift><Key.shift><Key.shift><Key.shift><Key.shift><Key.shift><Key.shift><Key.shift><Key.shift><Key.shift>snapchat<Key.space>
Screenshot: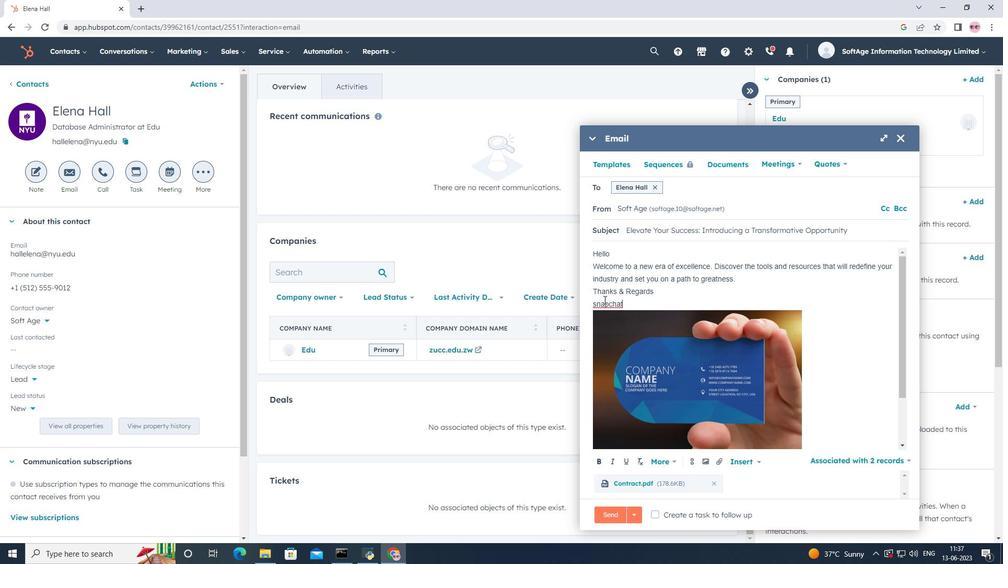 
Action: Mouse moved to (692, 464)
Screenshot: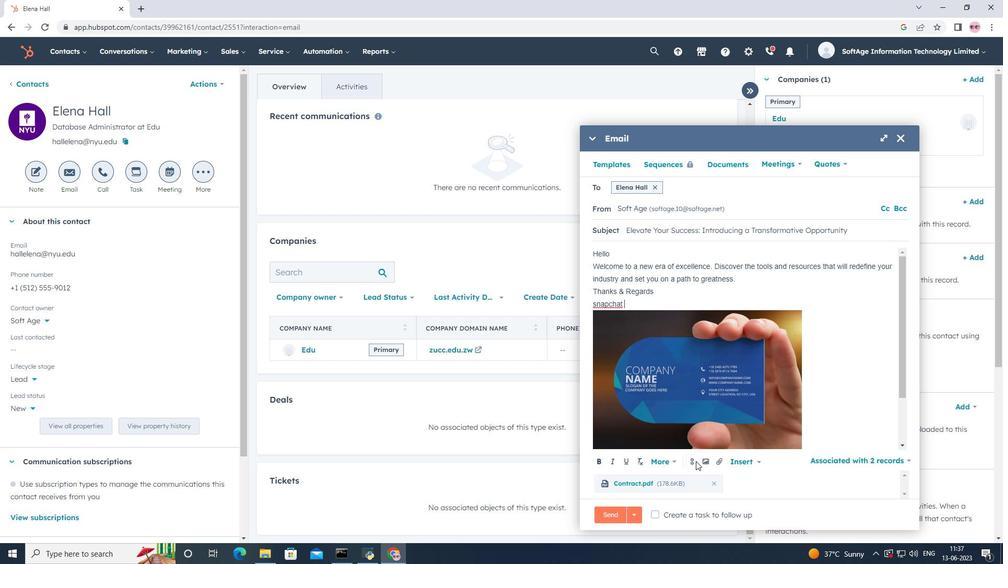 
Action: Mouse pressed left at (692, 464)
Screenshot: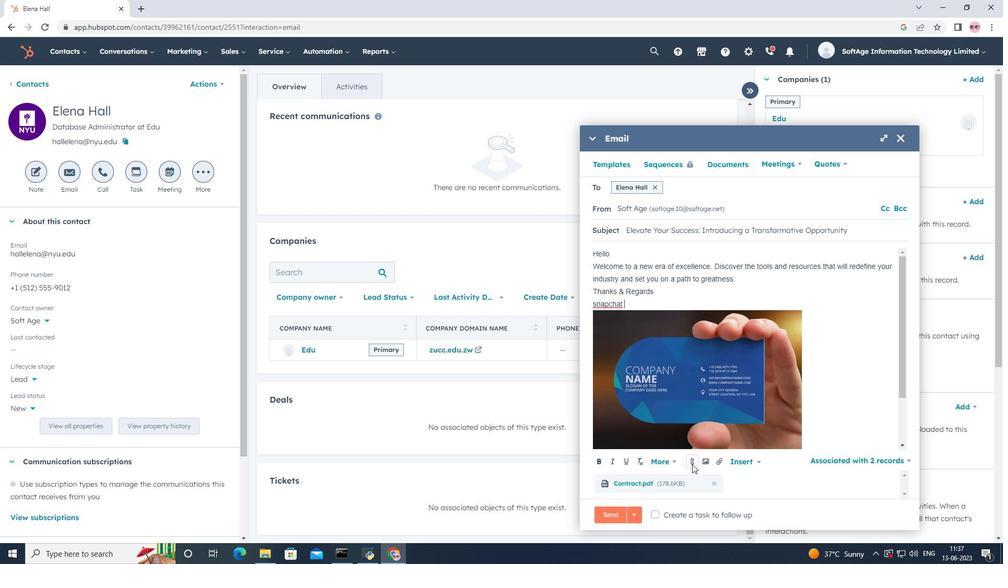 
Action: Mouse moved to (716, 384)
Screenshot: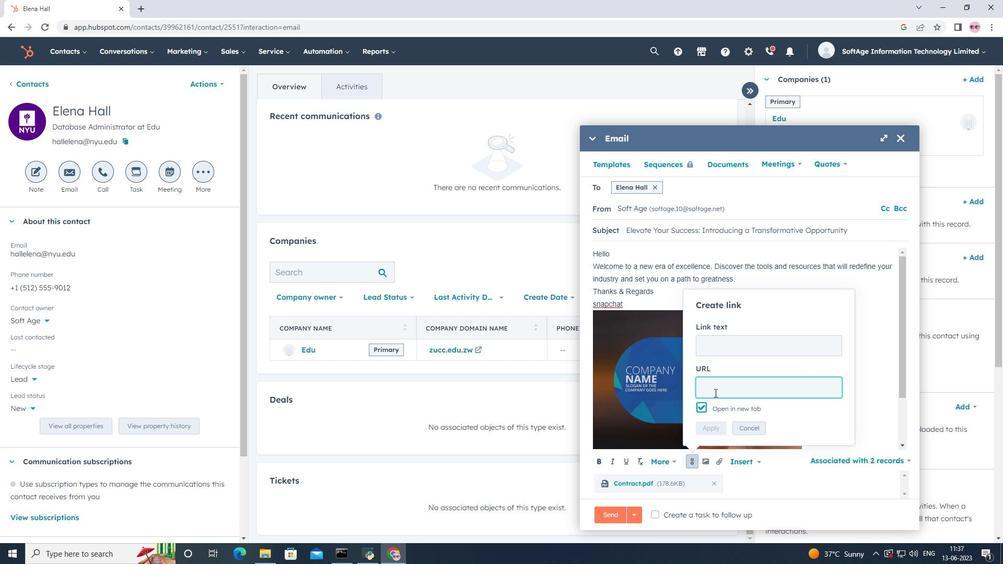 
Action: Key pressed www.snapchat.com
Screenshot: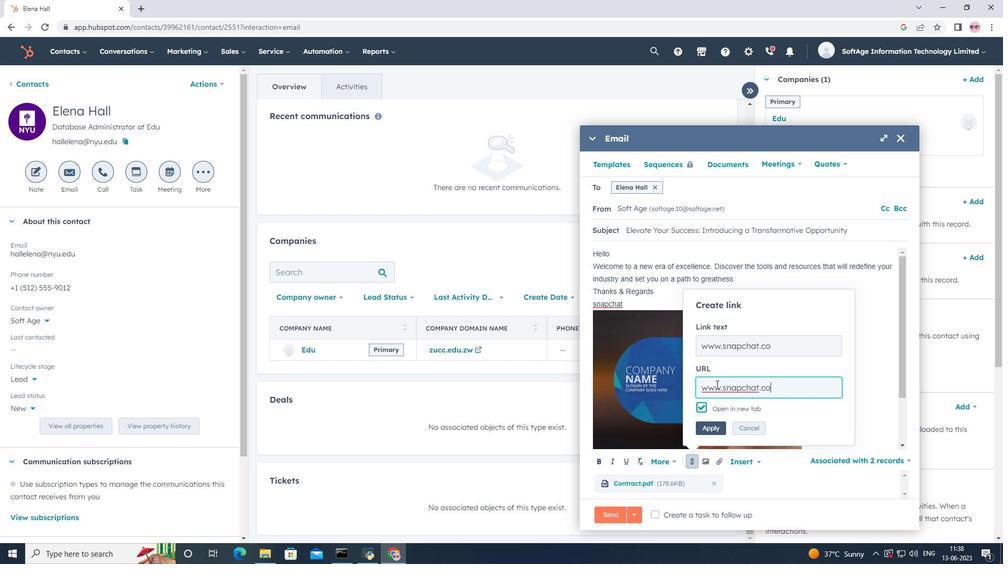 
Action: Mouse moved to (721, 426)
Screenshot: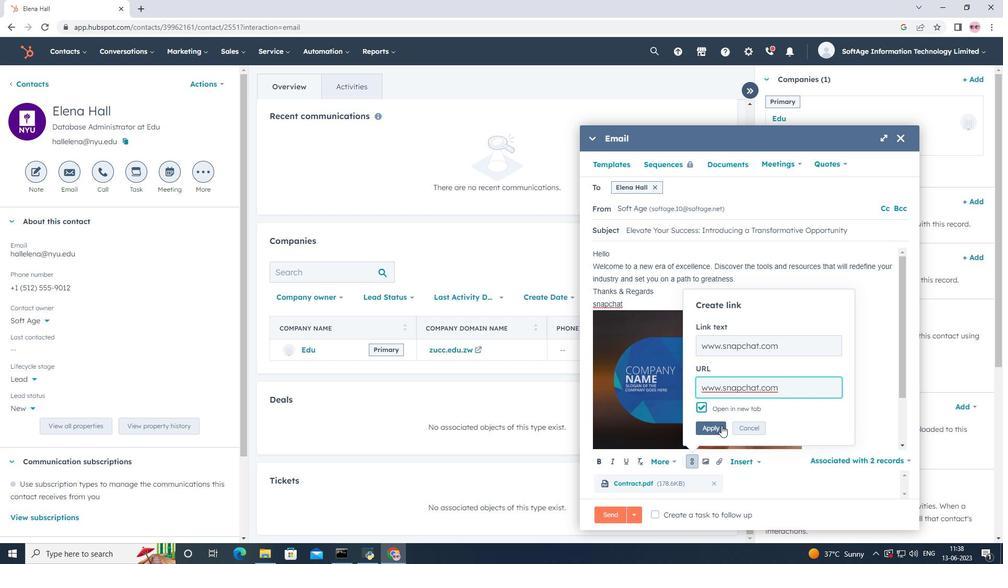 
Action: Mouse pressed left at (721, 426)
Screenshot: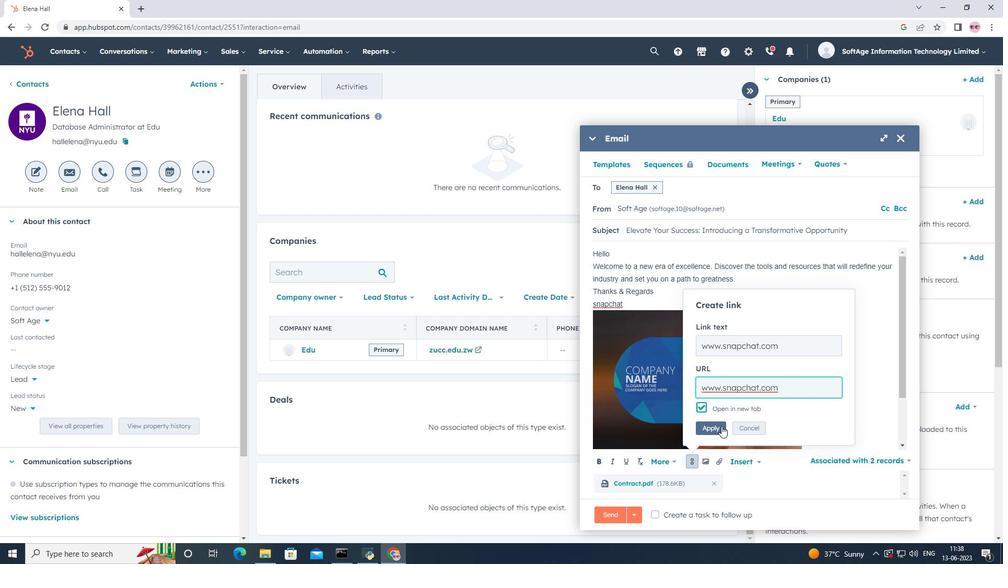
Action: Mouse moved to (694, 358)
Screenshot: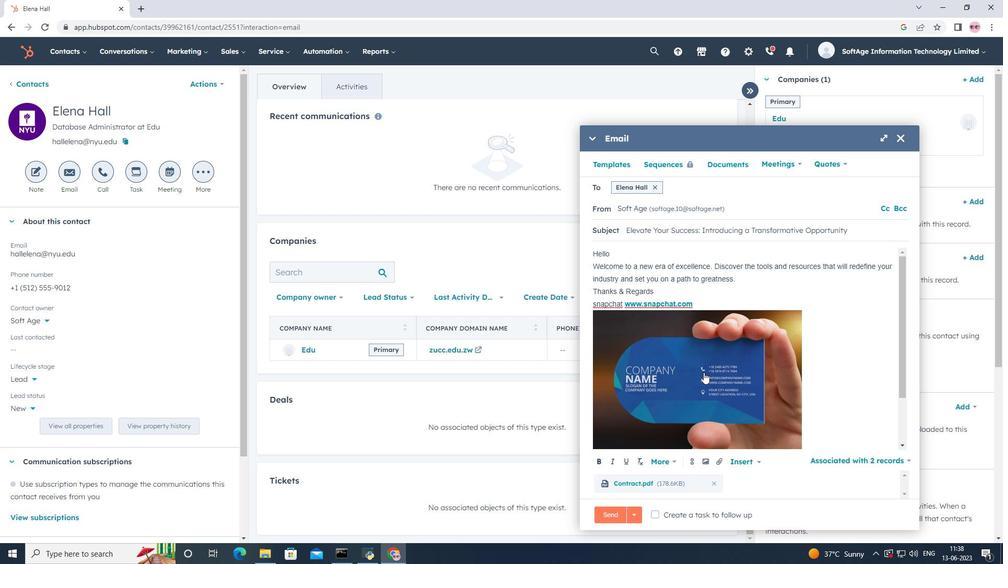 
Action: Mouse scrolled (694, 357) with delta (0, 0)
Screenshot: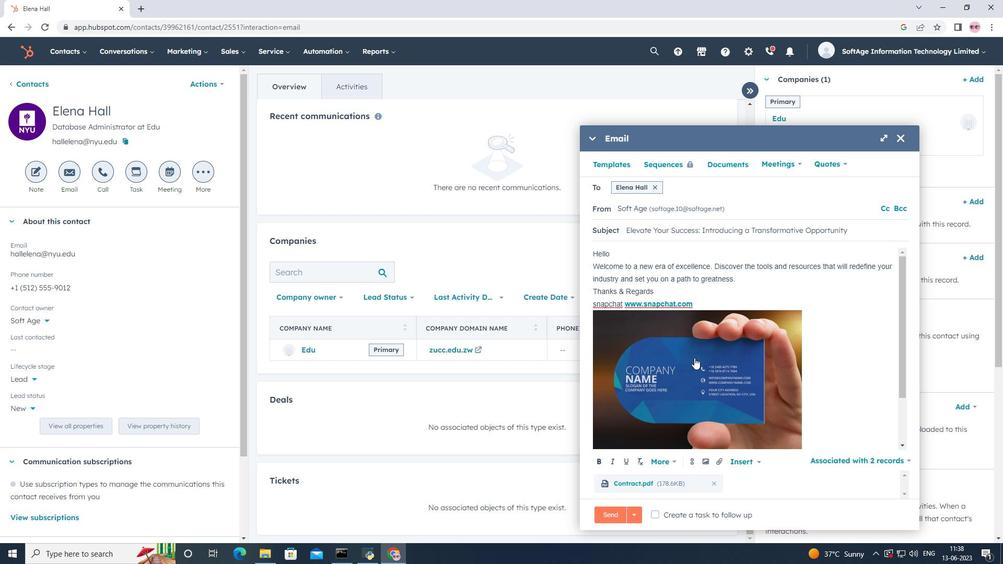 
Action: Mouse moved to (654, 515)
Screenshot: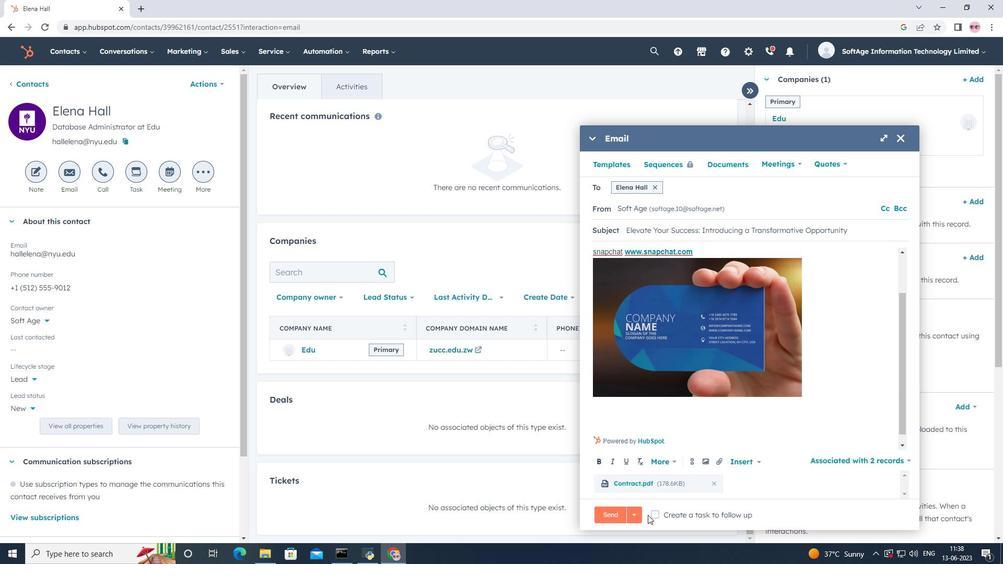
Action: Mouse pressed left at (654, 515)
Screenshot: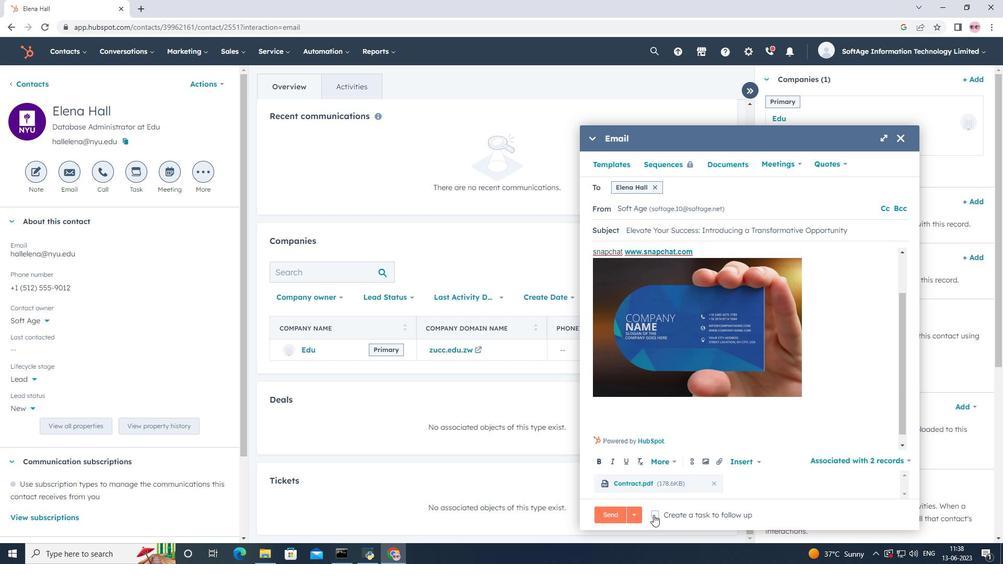
Action: Mouse moved to (858, 511)
Screenshot: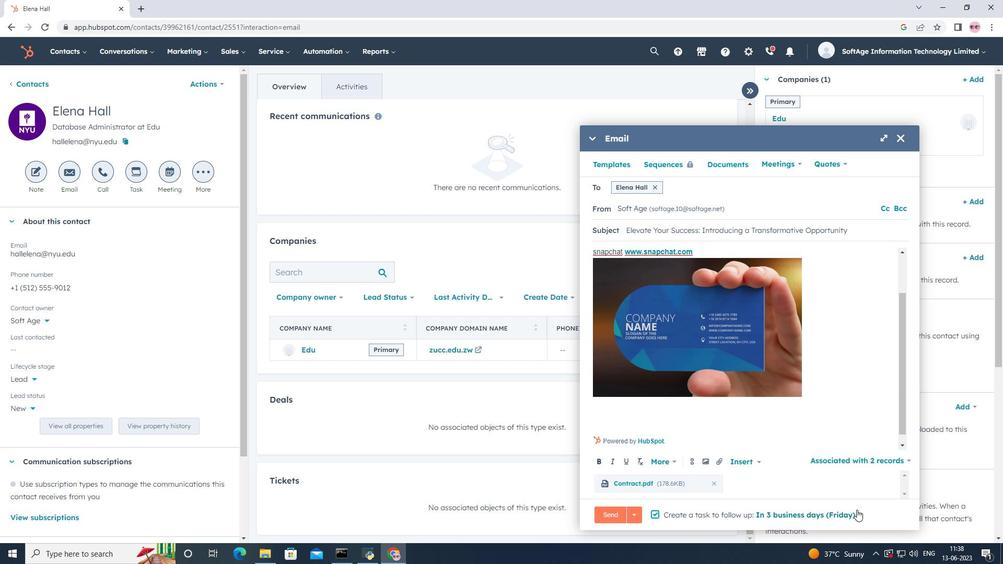 
Action: Mouse pressed left at (858, 511)
Screenshot: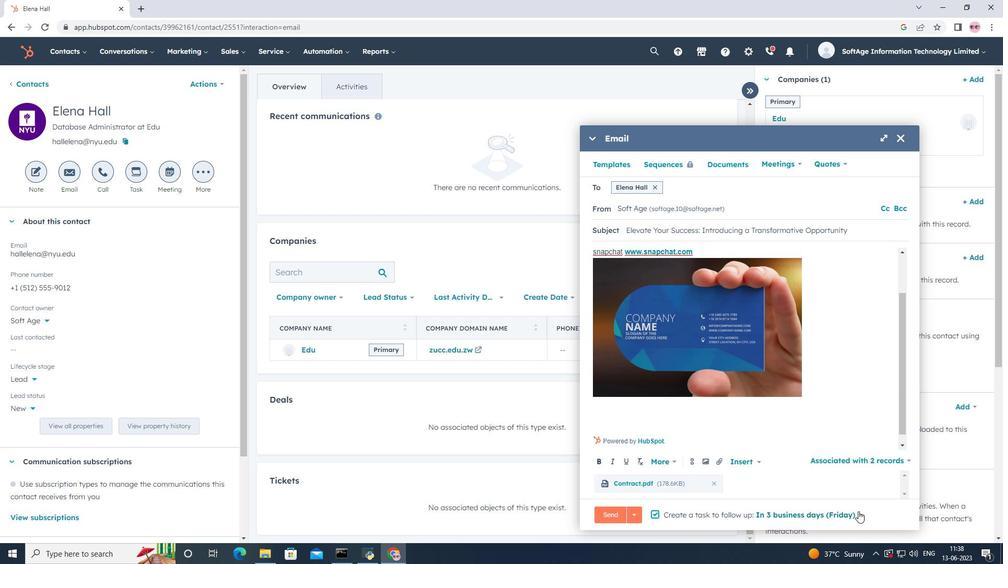 
Action: Mouse moved to (791, 388)
Screenshot: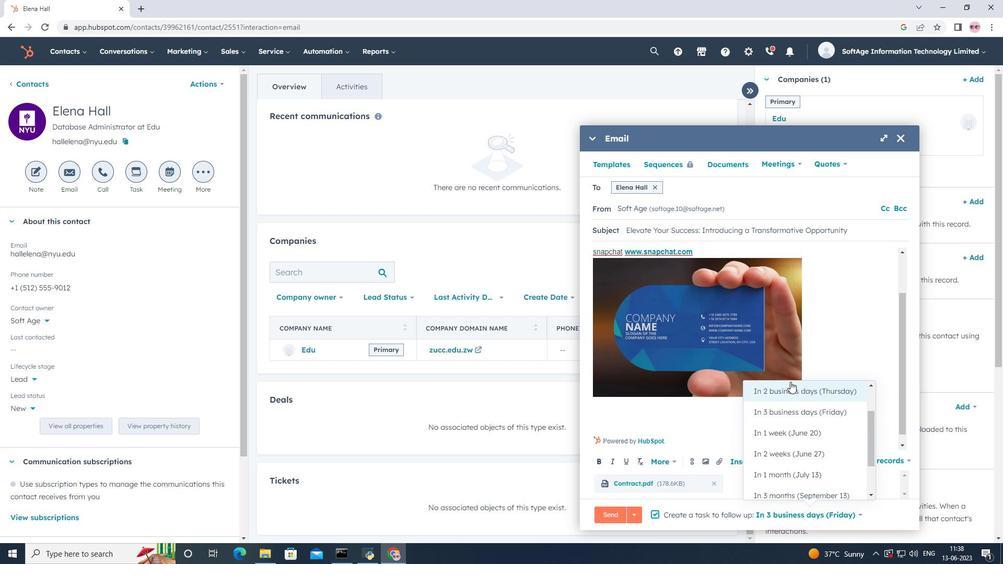 
Action: Mouse pressed left at (791, 388)
Screenshot: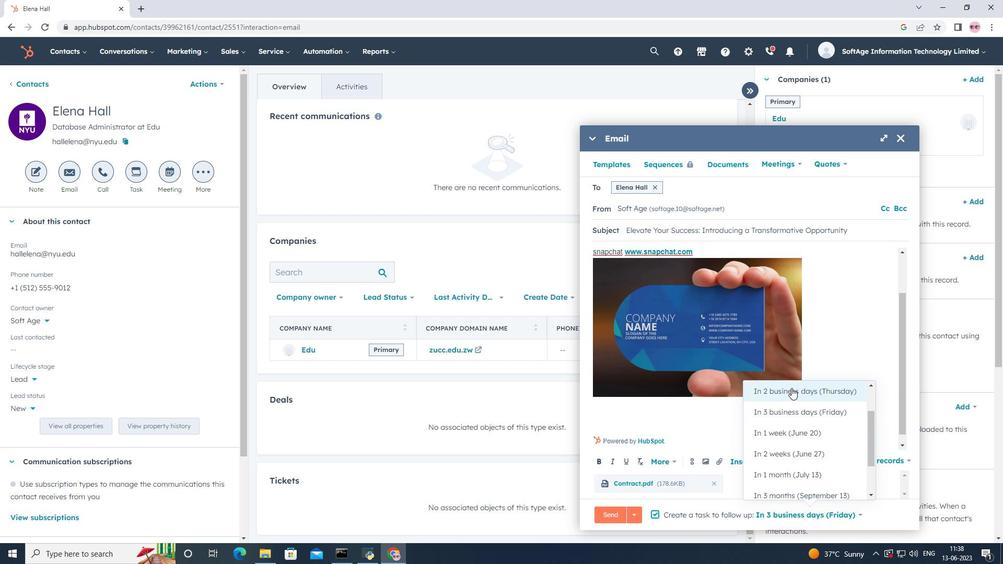 
Action: Mouse moved to (609, 518)
Screenshot: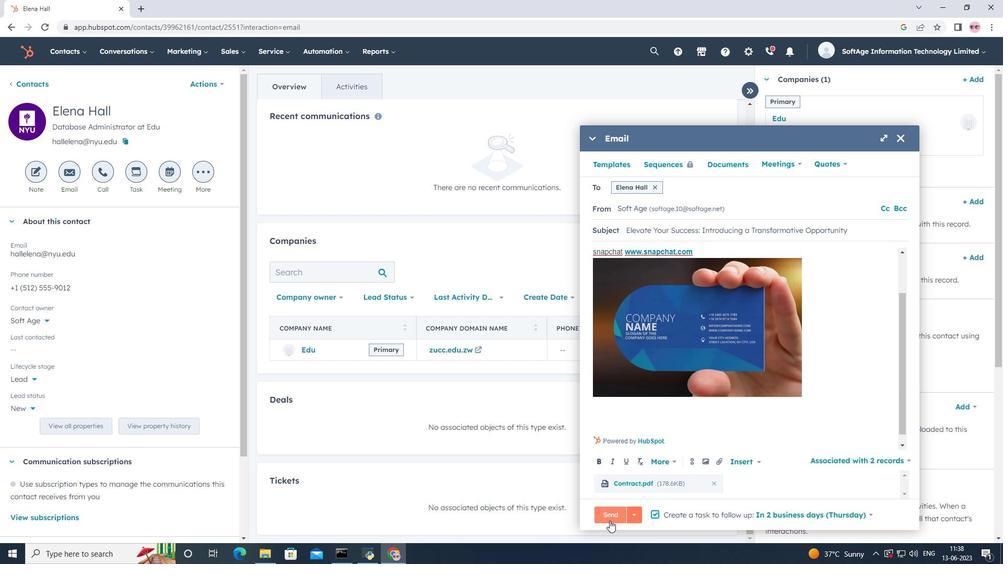 
Action: Mouse pressed left at (609, 518)
Screenshot: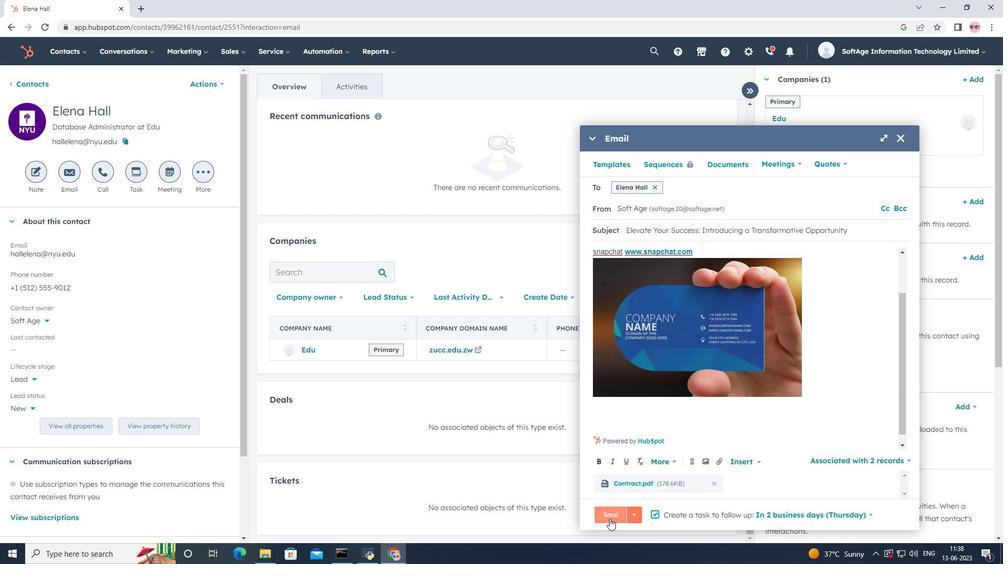 
Action: Mouse moved to (486, 223)
Screenshot: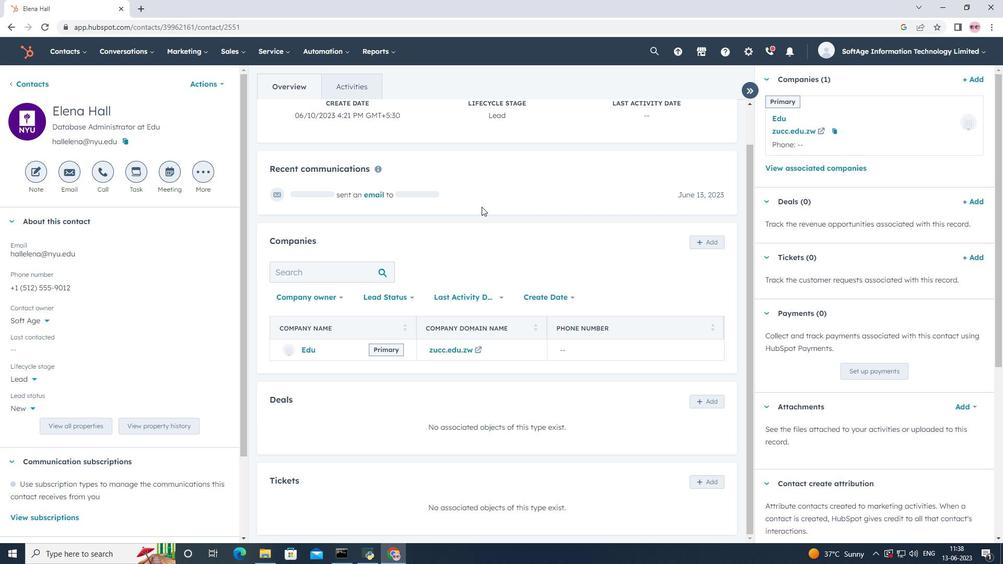 
Action: Mouse scrolled (481, 208) with delta (0, 0)
Screenshot: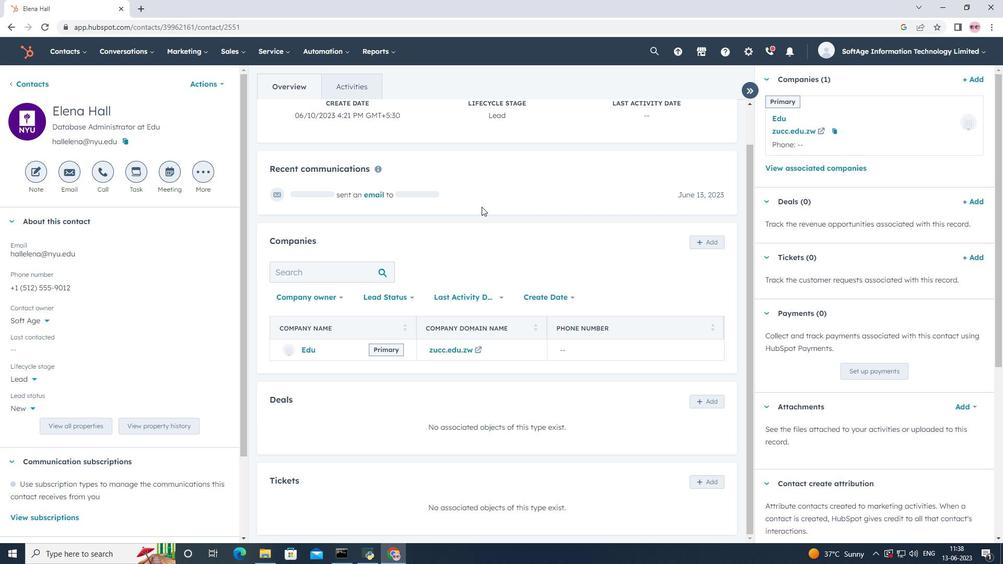 
Action: Mouse scrolled (481, 210) with delta (0, 0)
Screenshot: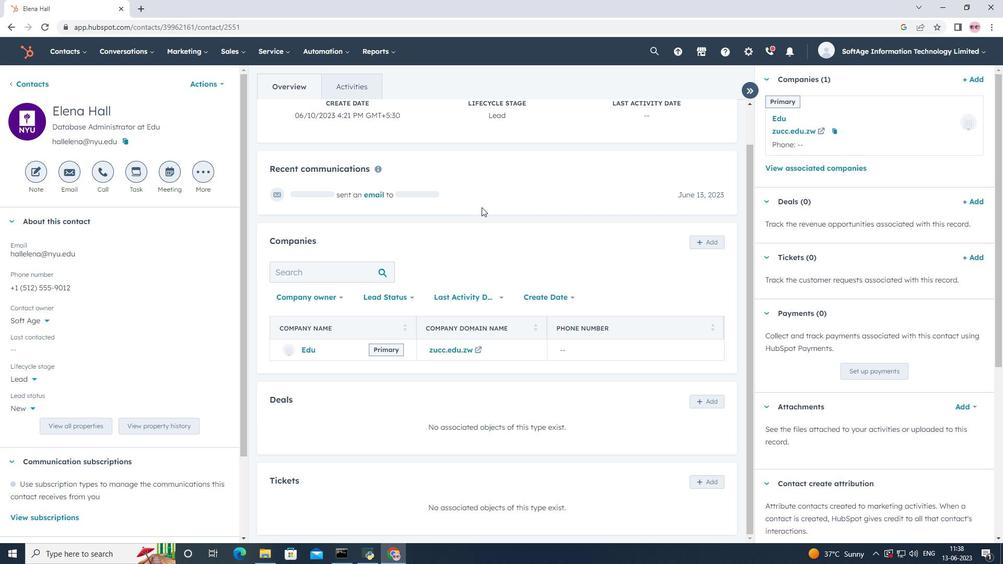
Action: Mouse scrolled (482, 213) with delta (0, 0)
Screenshot: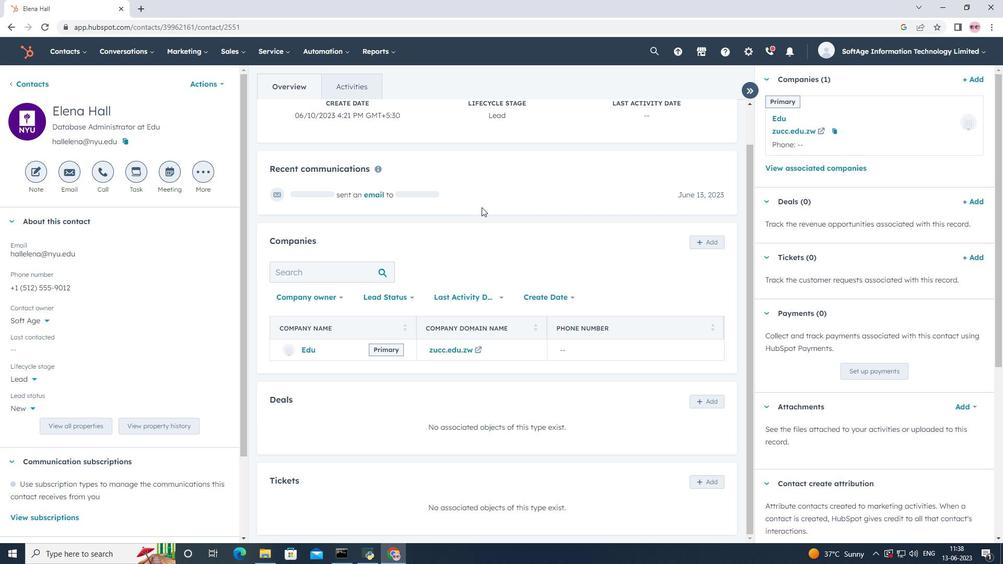 
Action: Mouse scrolled (483, 215) with delta (0, 0)
Screenshot: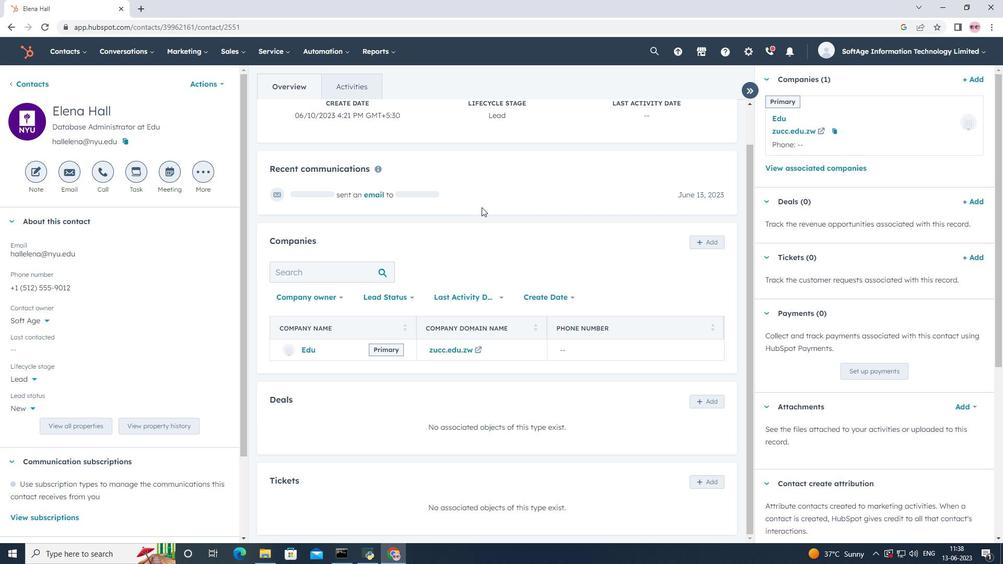 
Action: Mouse scrolled (485, 219) with delta (0, 0)
Screenshot: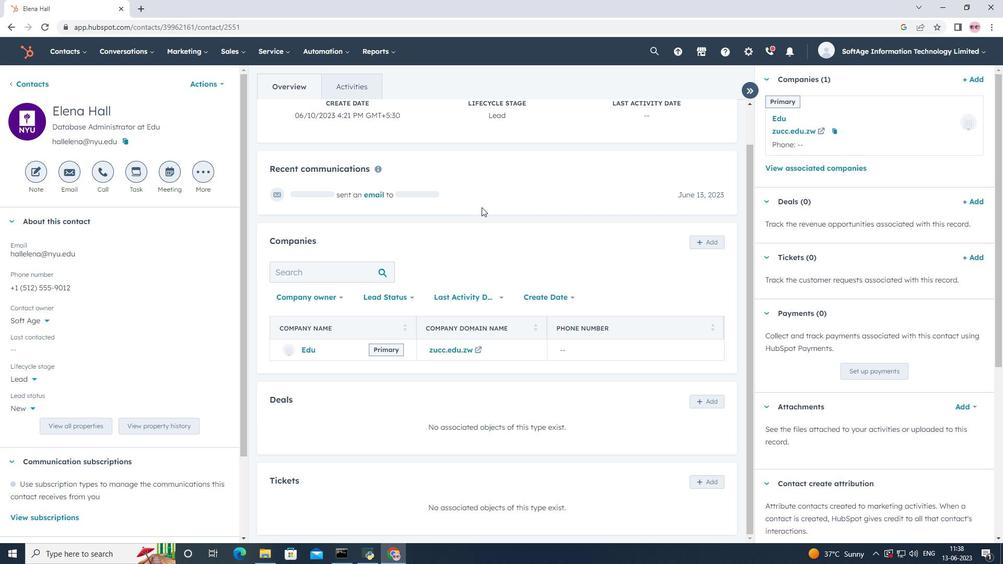 
Action: Mouse scrolled (486, 223) with delta (0, 0)
Screenshot: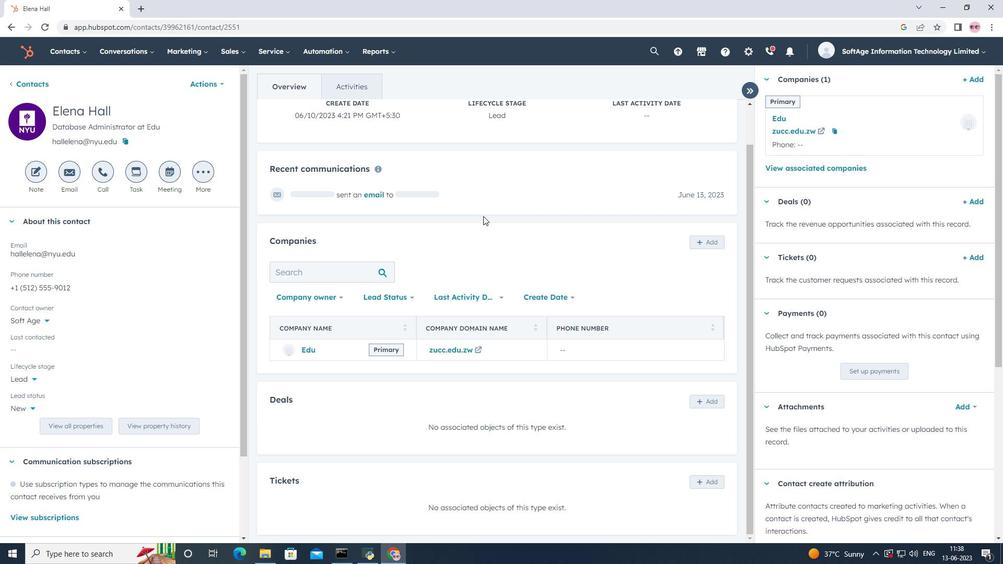 
Action: Mouse scrolled (486, 223) with delta (0, 0)
Screenshot: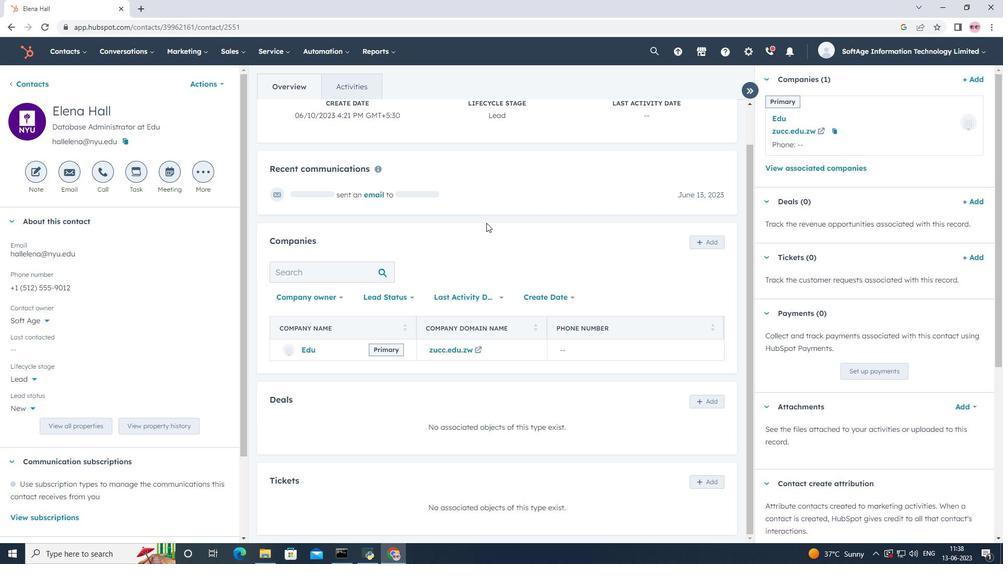 
Action: Mouse scrolled (486, 223) with delta (0, 0)
Screenshot: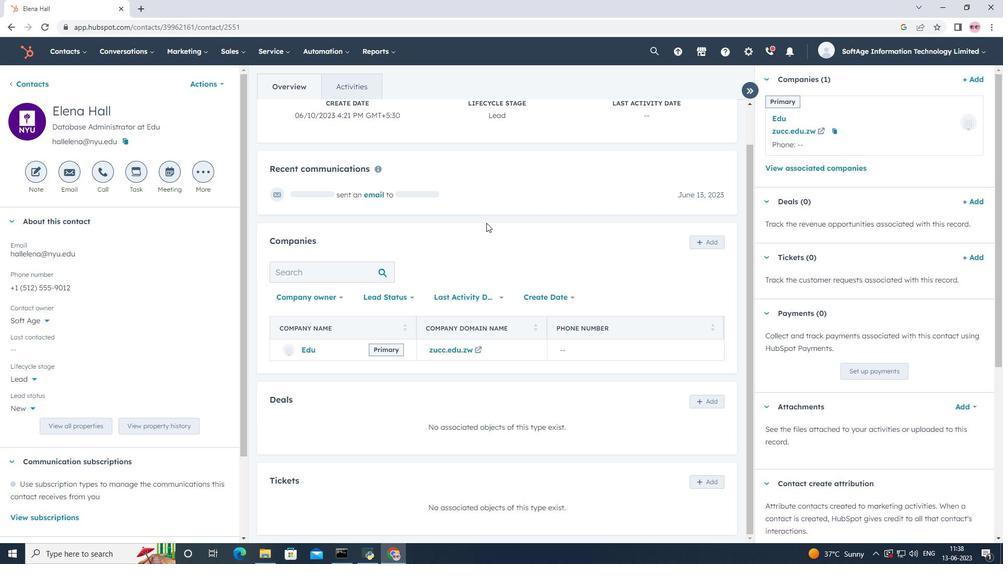 
Action: Mouse scrolled (486, 223) with delta (0, 0)
Screenshot: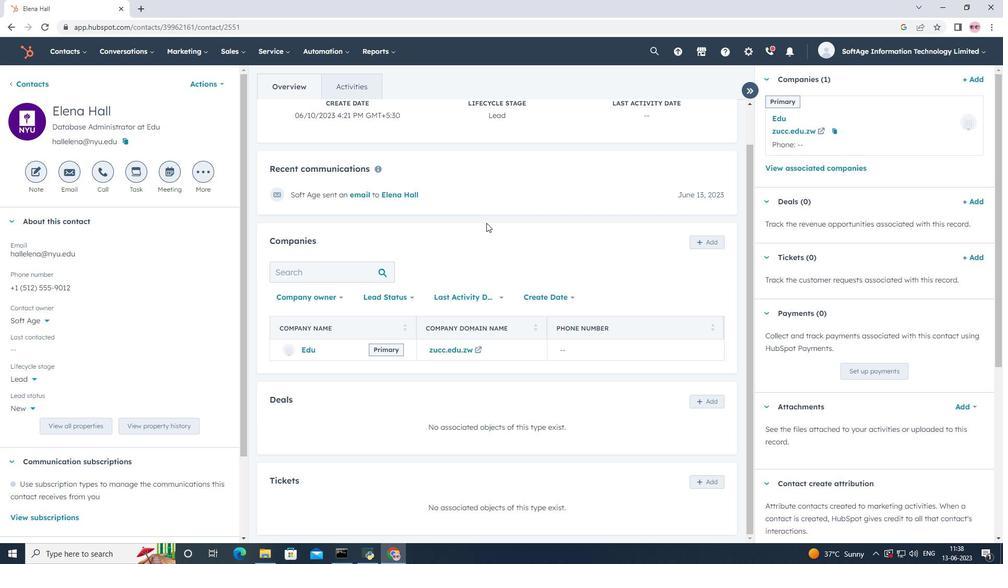 
Action: Mouse scrolled (486, 223) with delta (0, 0)
Screenshot: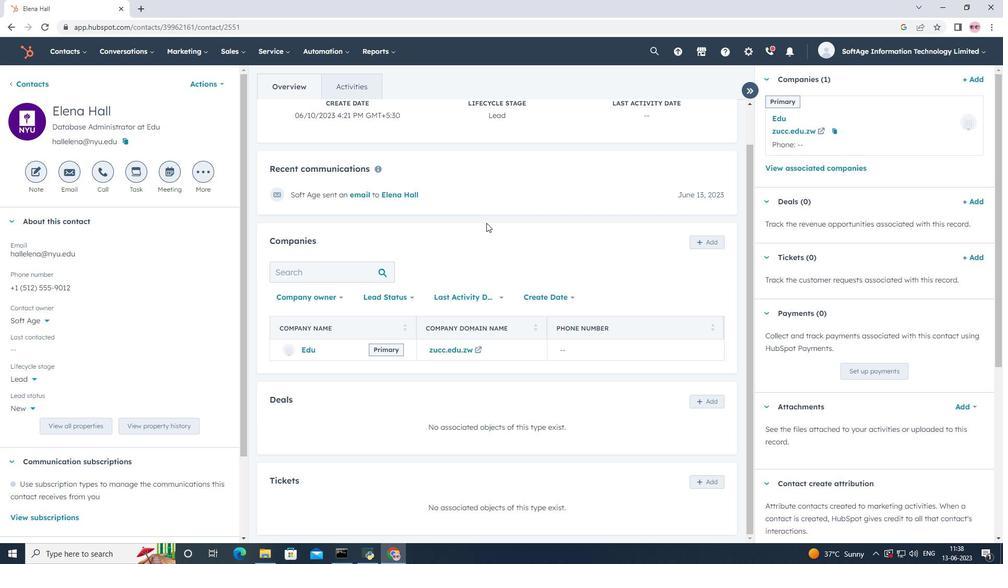 
